 Task: Create a due date automation trigger when advanced on, on the tuesday before a card is due add content with a name ending with resume at 11:00 AM.
Action: Mouse moved to (864, 268)
Screenshot: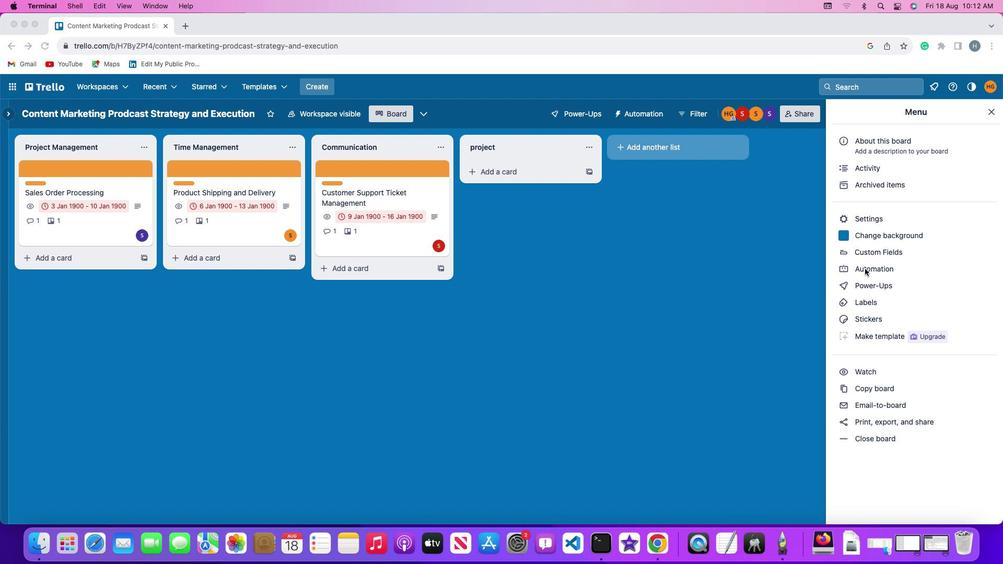 
Action: Mouse pressed left at (864, 268)
Screenshot: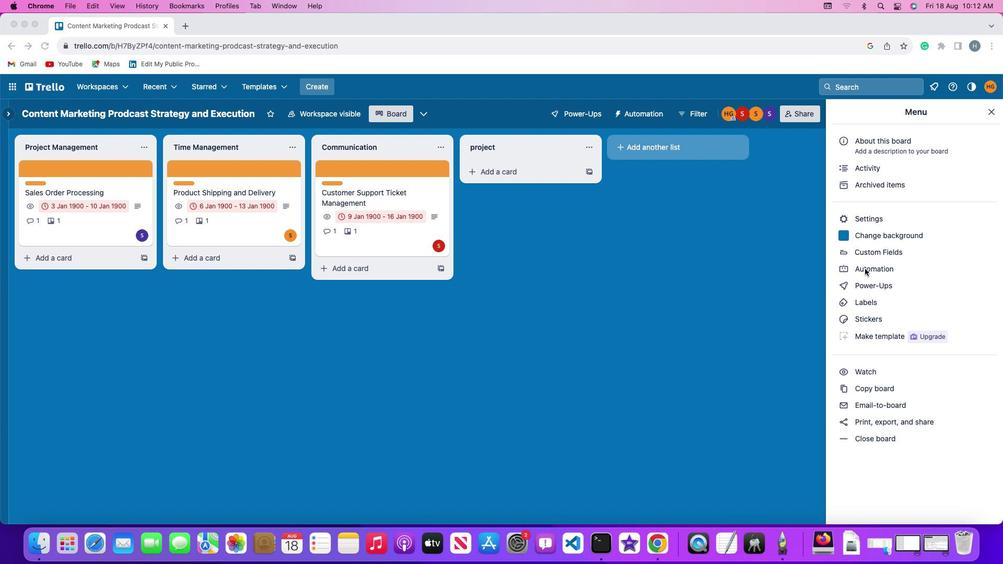 
Action: Mouse moved to (865, 268)
Screenshot: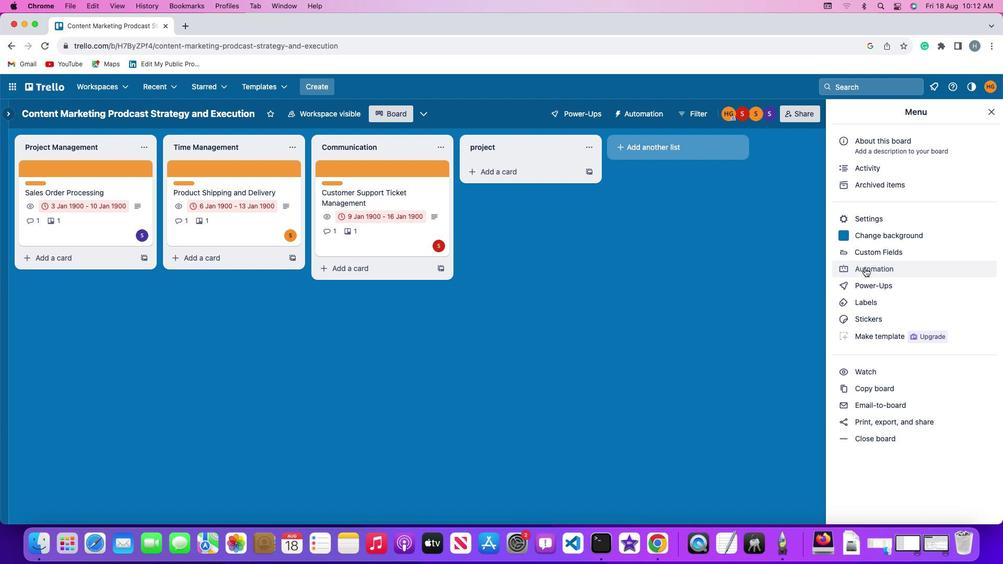 
Action: Mouse pressed left at (865, 268)
Screenshot: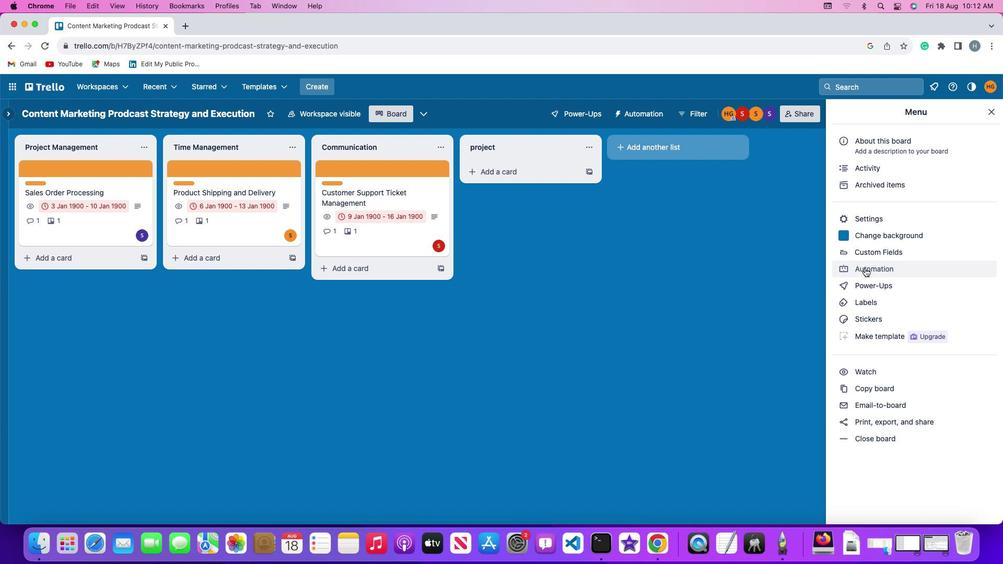 
Action: Mouse moved to (52, 247)
Screenshot: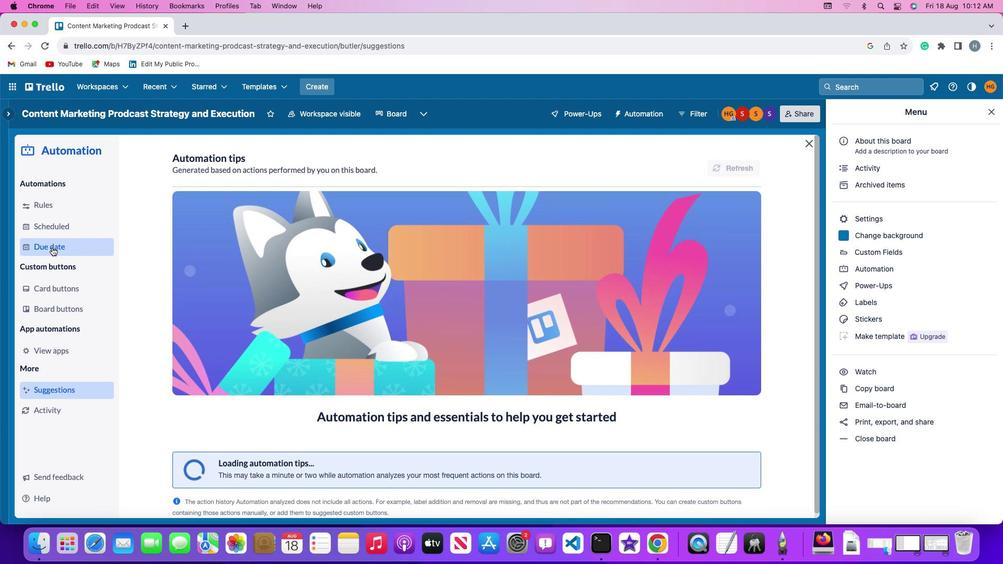 
Action: Mouse pressed left at (52, 247)
Screenshot: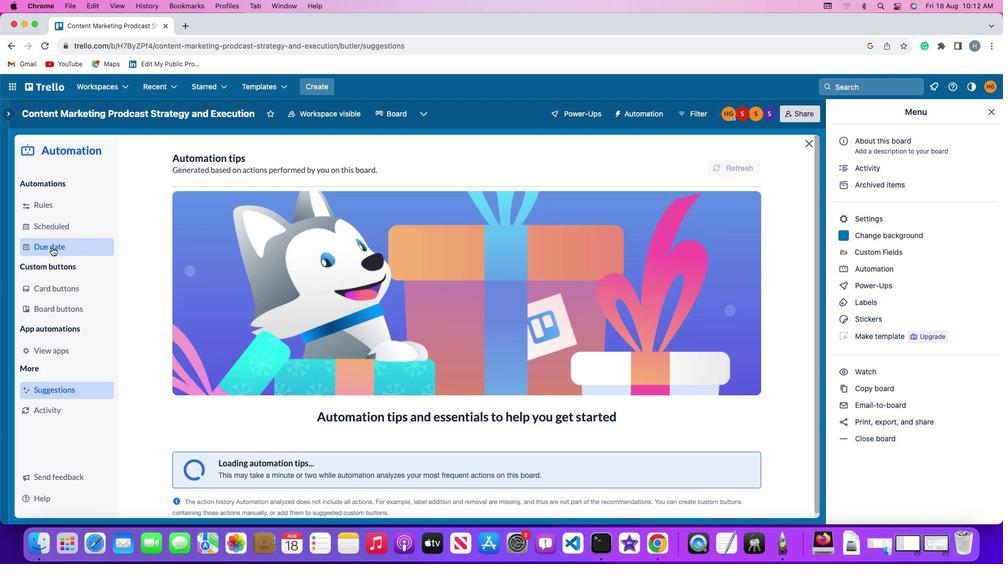 
Action: Mouse moved to (690, 158)
Screenshot: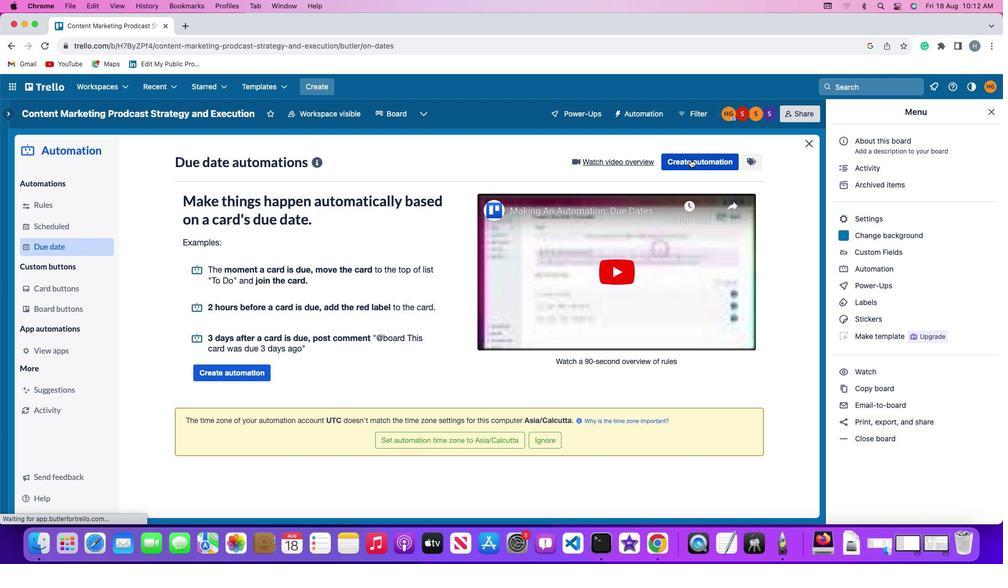 
Action: Mouse pressed left at (690, 158)
Screenshot: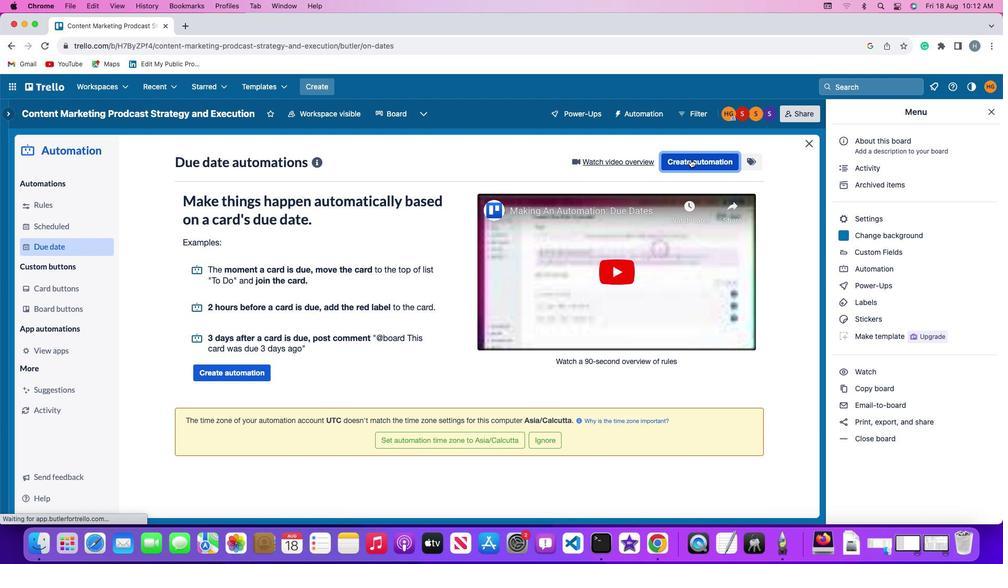 
Action: Mouse moved to (196, 263)
Screenshot: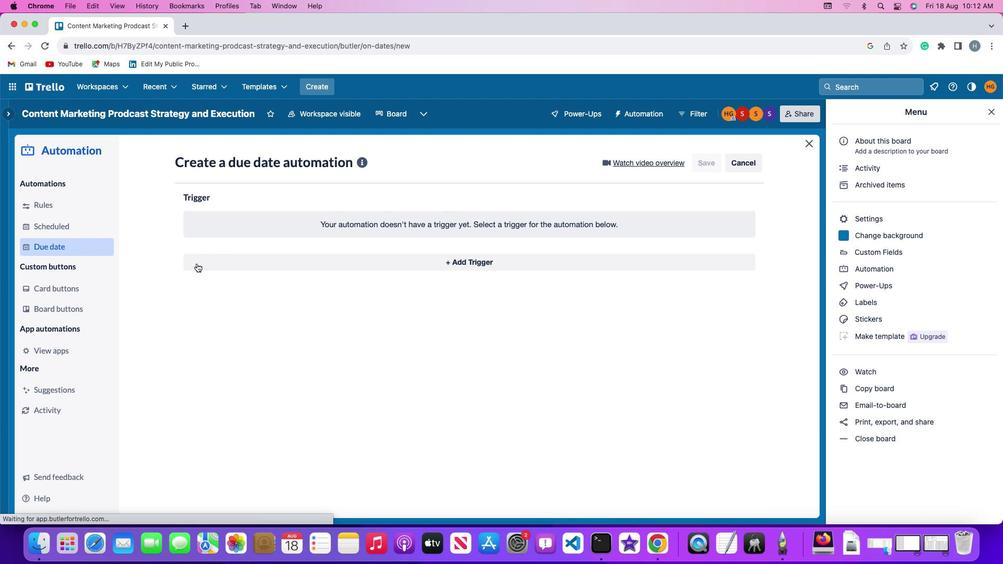 
Action: Mouse pressed left at (196, 263)
Screenshot: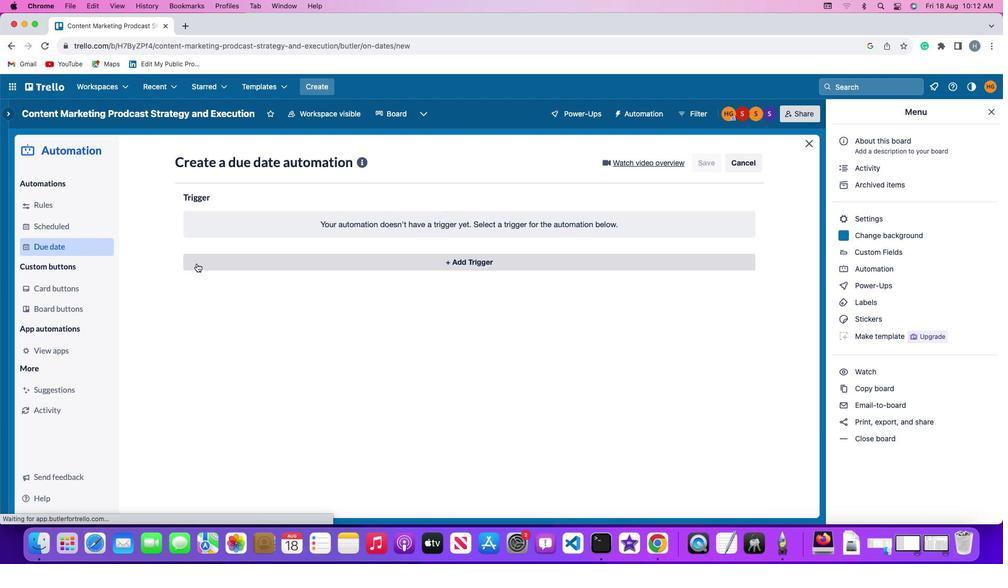 
Action: Mouse moved to (224, 455)
Screenshot: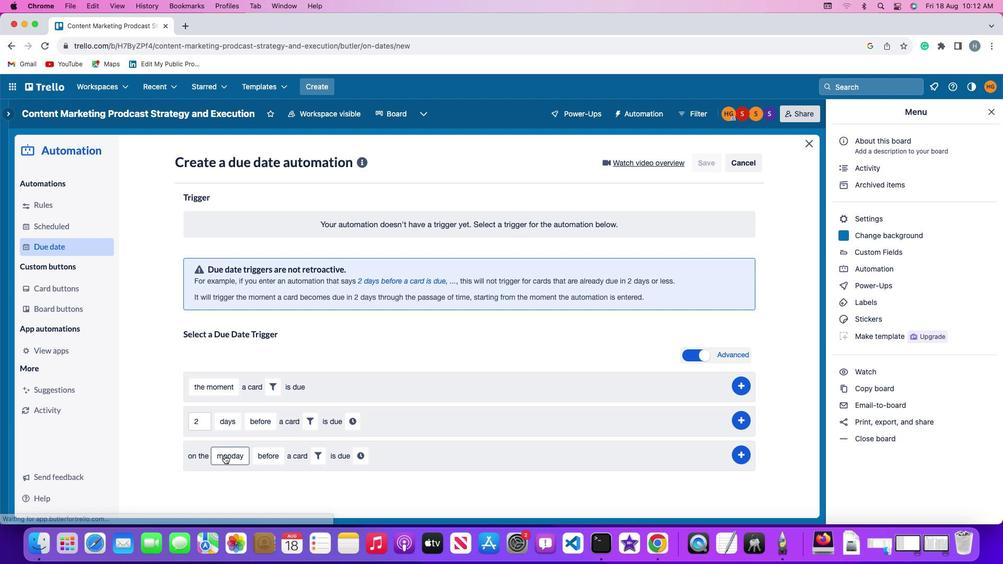 
Action: Mouse pressed left at (224, 455)
Screenshot: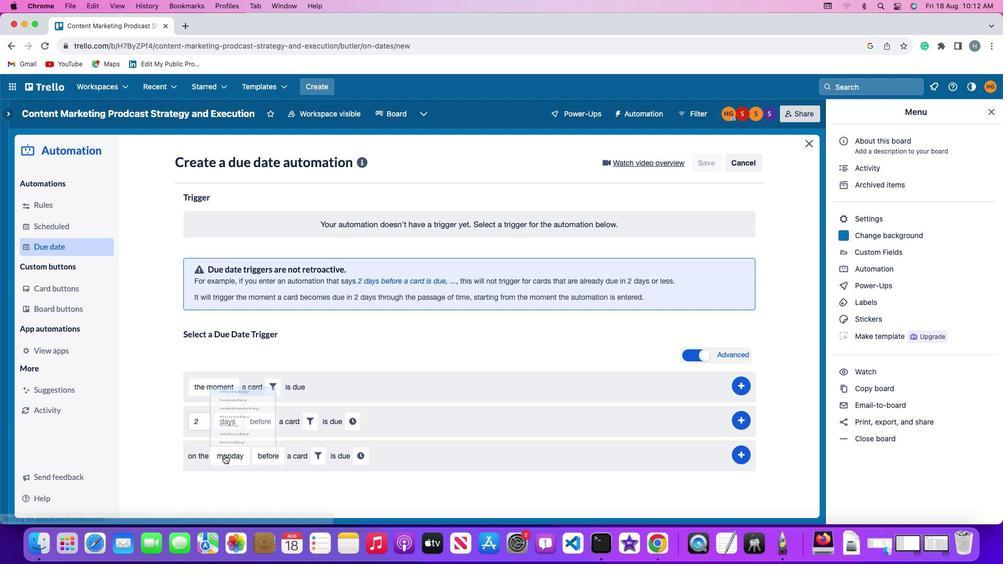 
Action: Mouse moved to (242, 334)
Screenshot: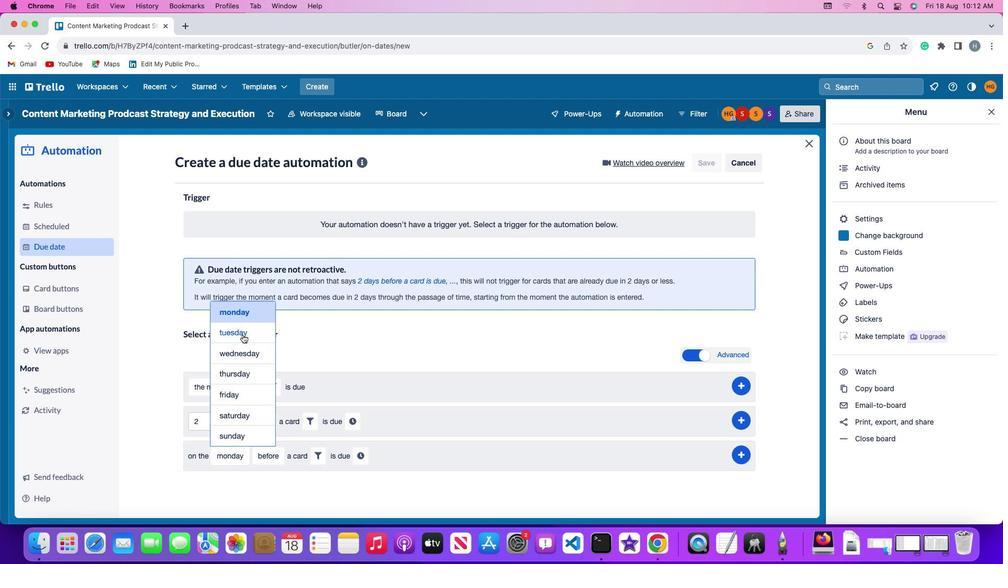 
Action: Mouse pressed left at (242, 334)
Screenshot: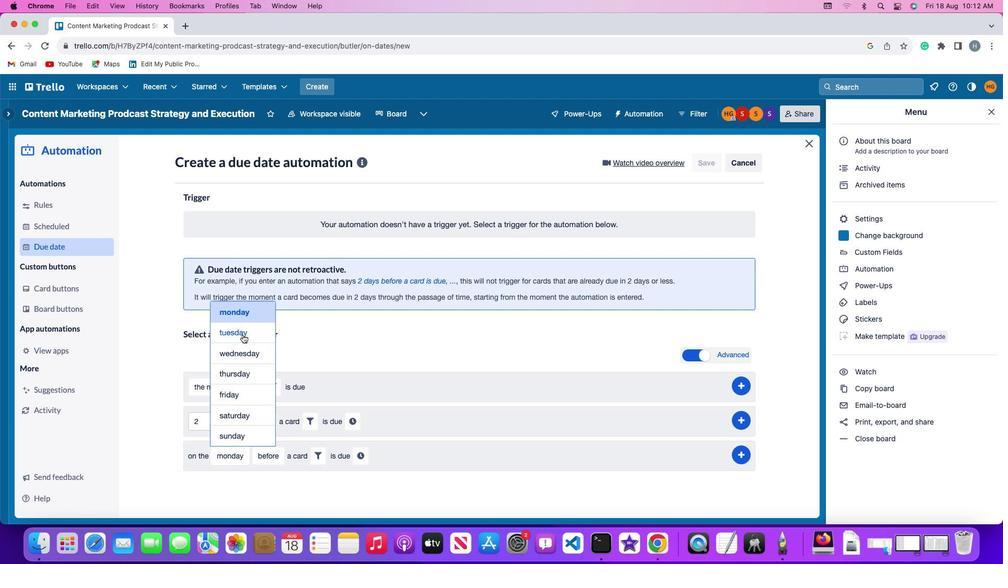 
Action: Mouse moved to (278, 459)
Screenshot: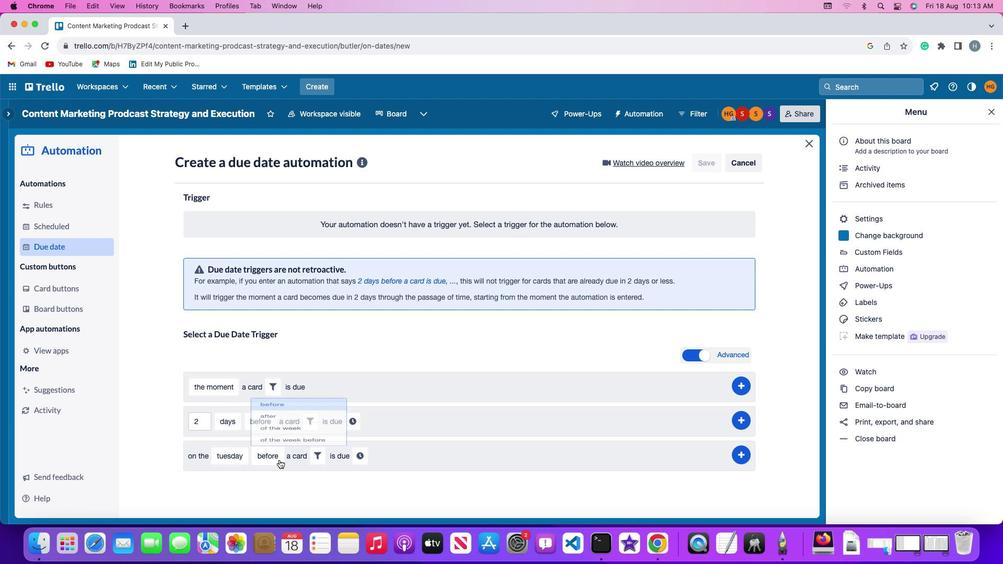 
Action: Mouse pressed left at (278, 459)
Screenshot: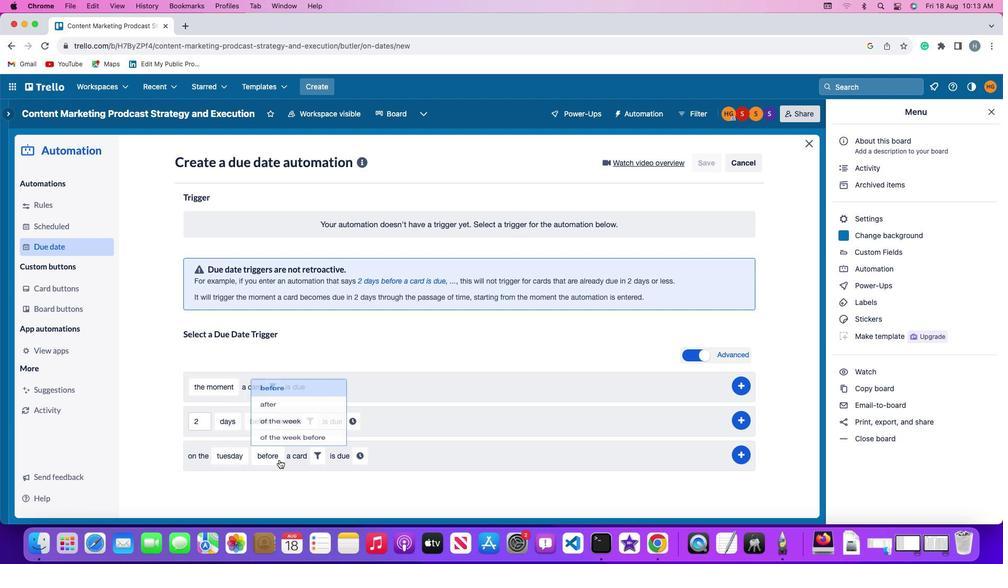 
Action: Mouse moved to (285, 374)
Screenshot: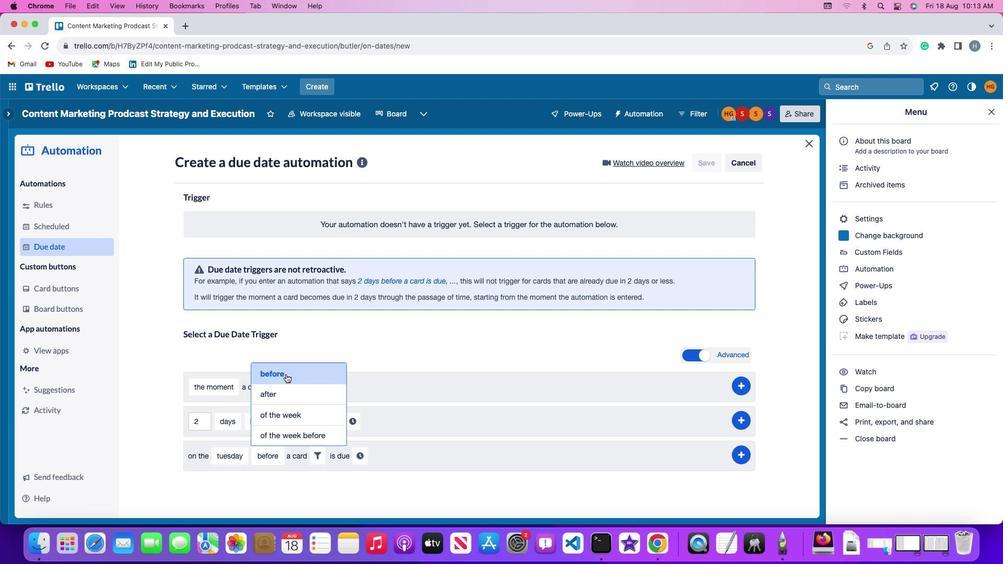 
Action: Mouse pressed left at (285, 374)
Screenshot: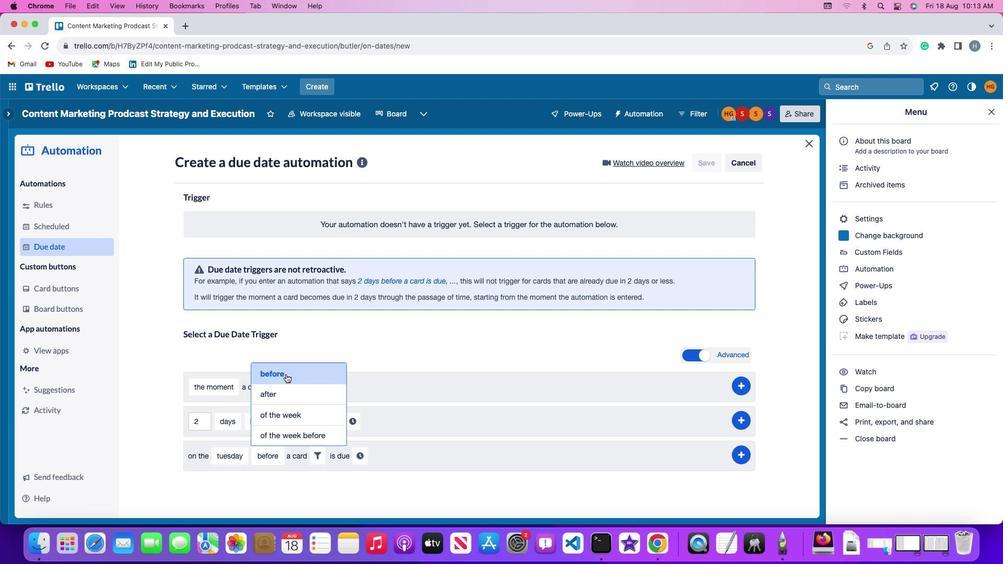 
Action: Mouse moved to (319, 451)
Screenshot: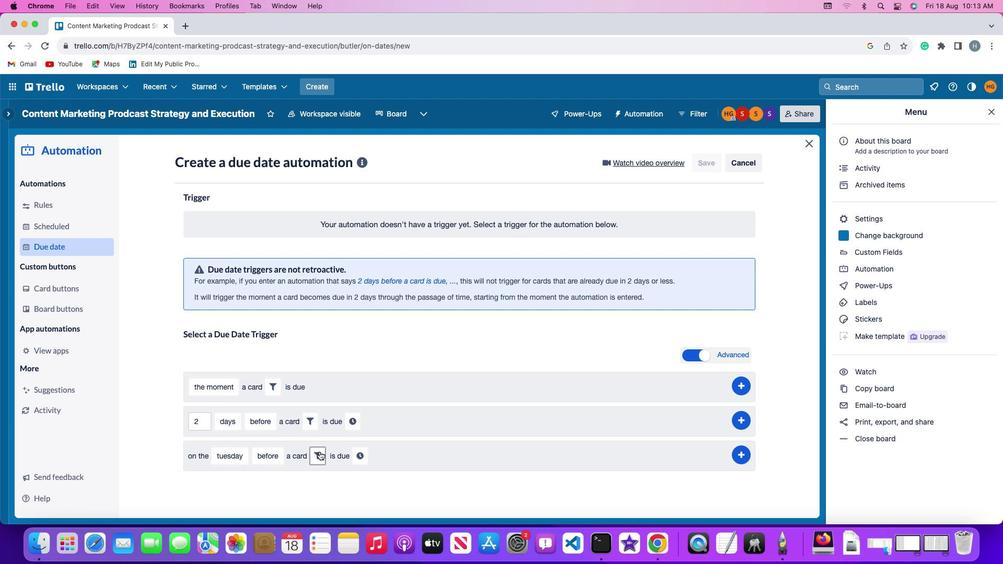 
Action: Mouse pressed left at (319, 451)
Screenshot: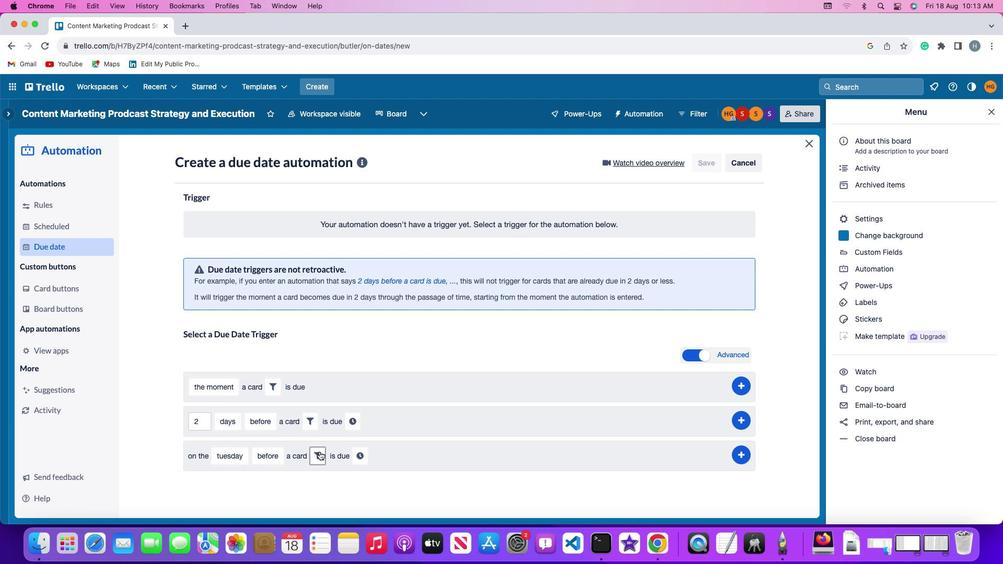 
Action: Mouse moved to (445, 484)
Screenshot: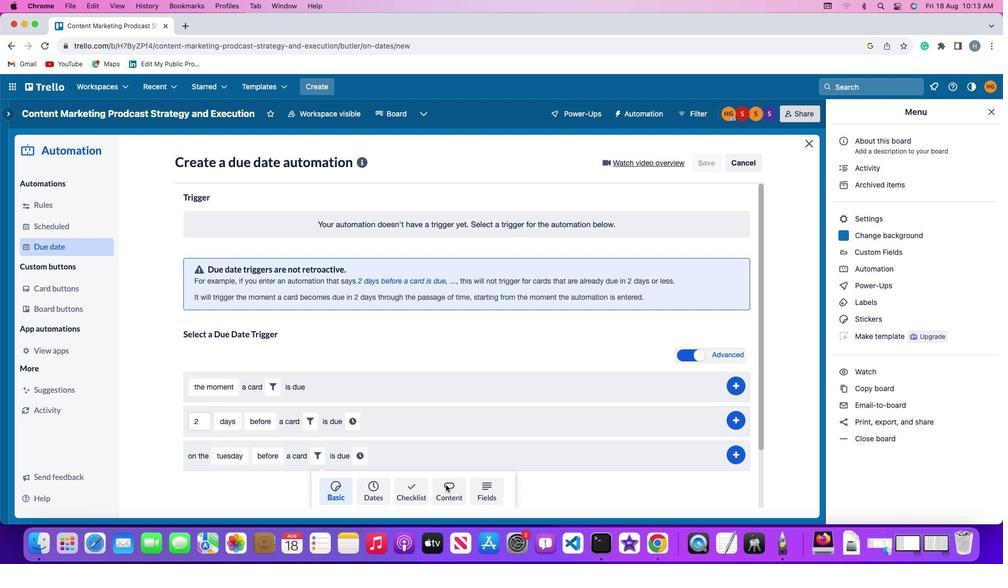 
Action: Mouse pressed left at (445, 484)
Screenshot: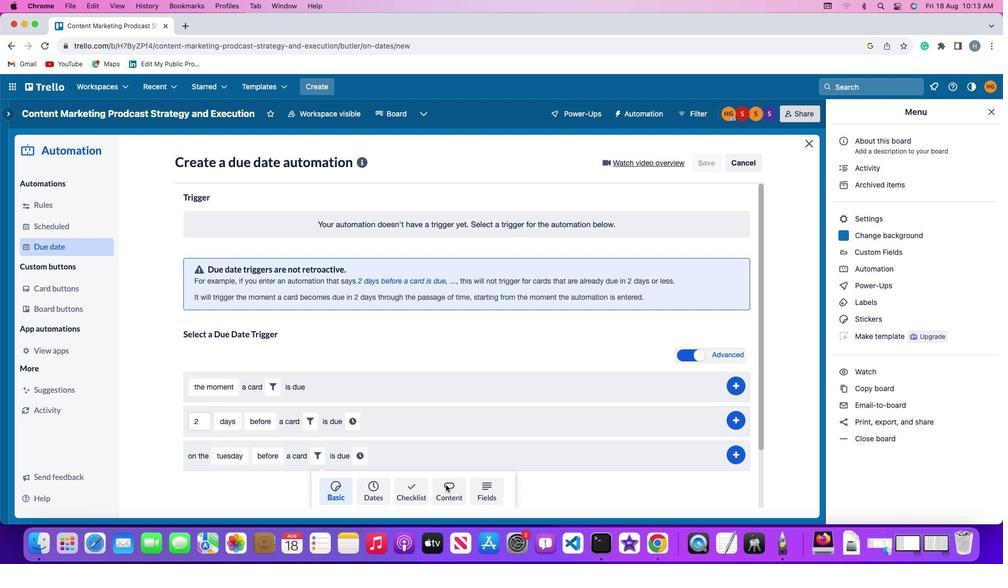 
Action: Mouse moved to (268, 470)
Screenshot: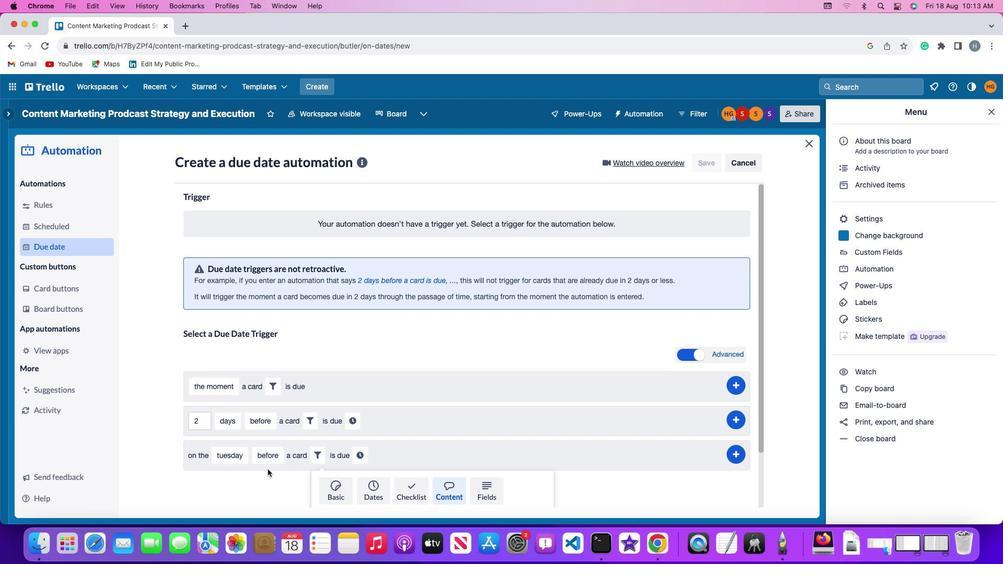 
Action: Mouse scrolled (268, 470) with delta (0, 0)
Screenshot: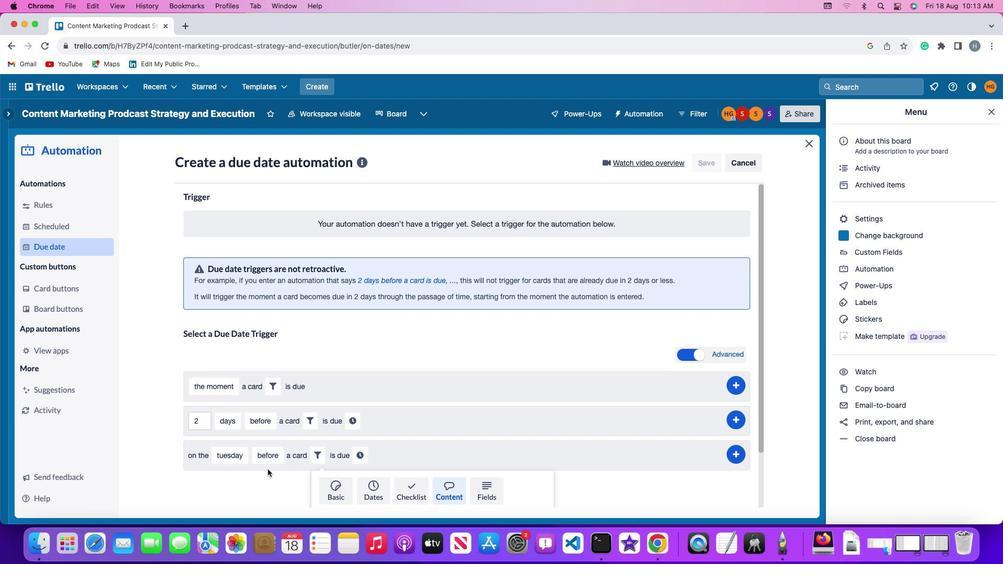 
Action: Mouse moved to (268, 470)
Screenshot: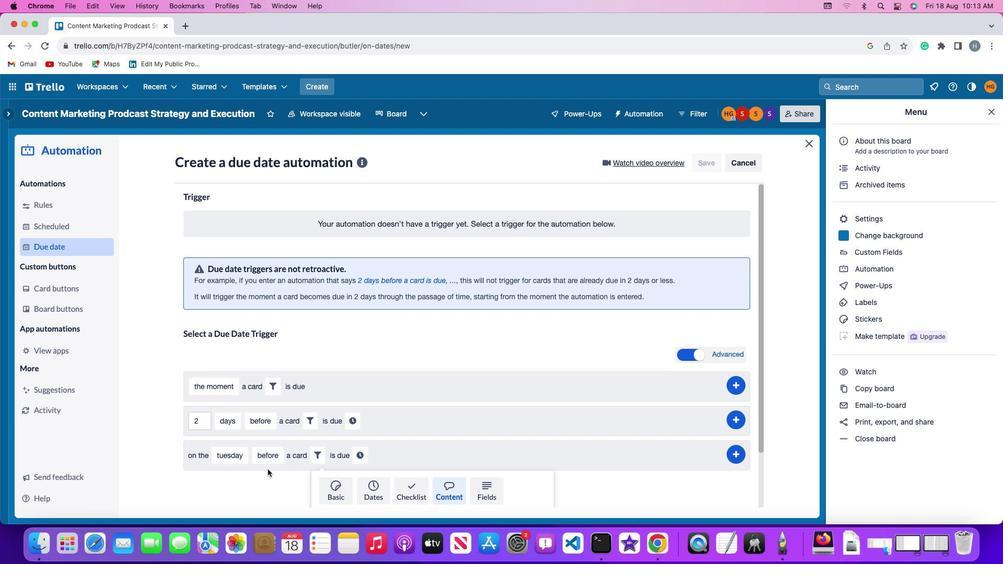 
Action: Mouse scrolled (268, 470) with delta (0, 0)
Screenshot: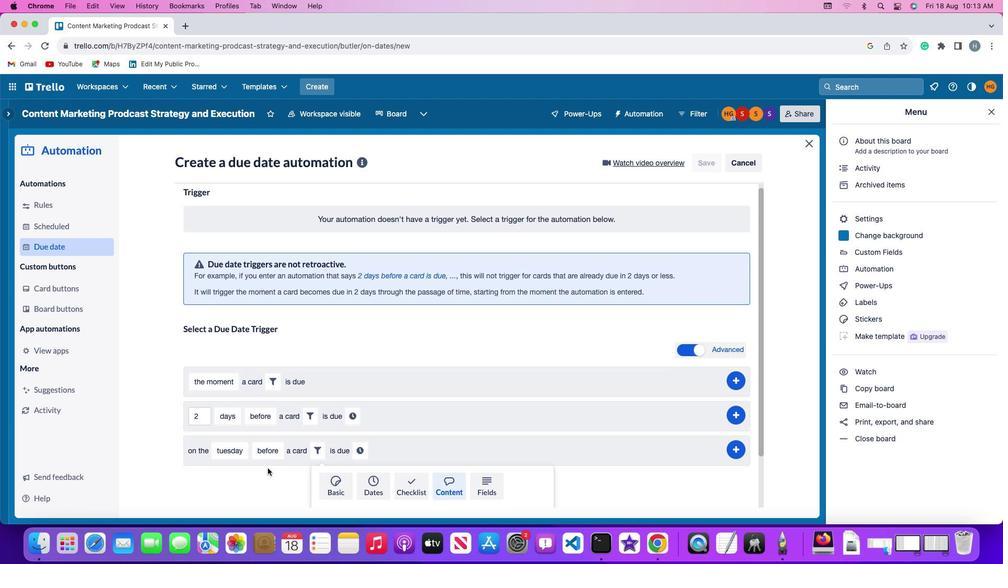 
Action: Mouse scrolled (268, 470) with delta (0, -1)
Screenshot: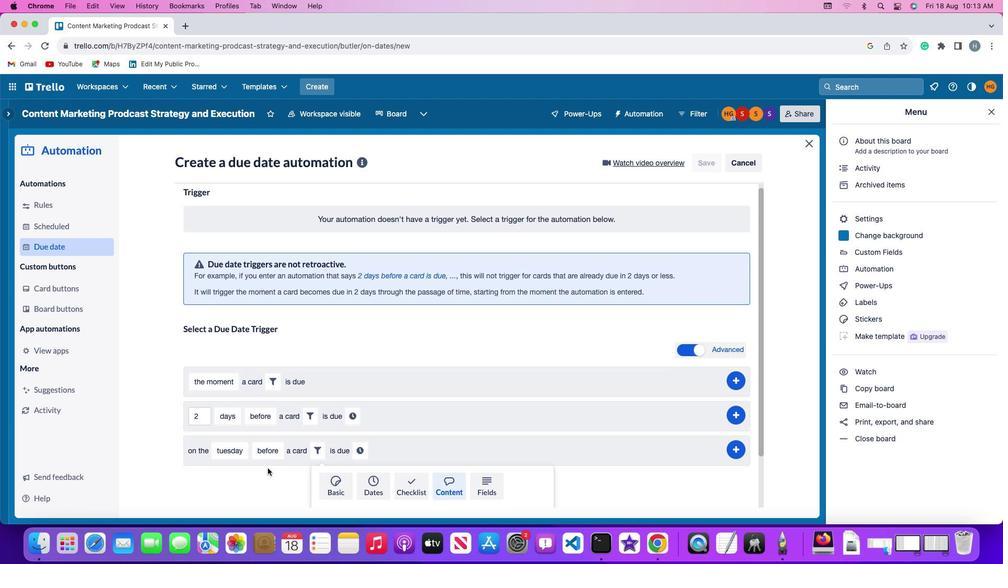 
Action: Mouse moved to (268, 469)
Screenshot: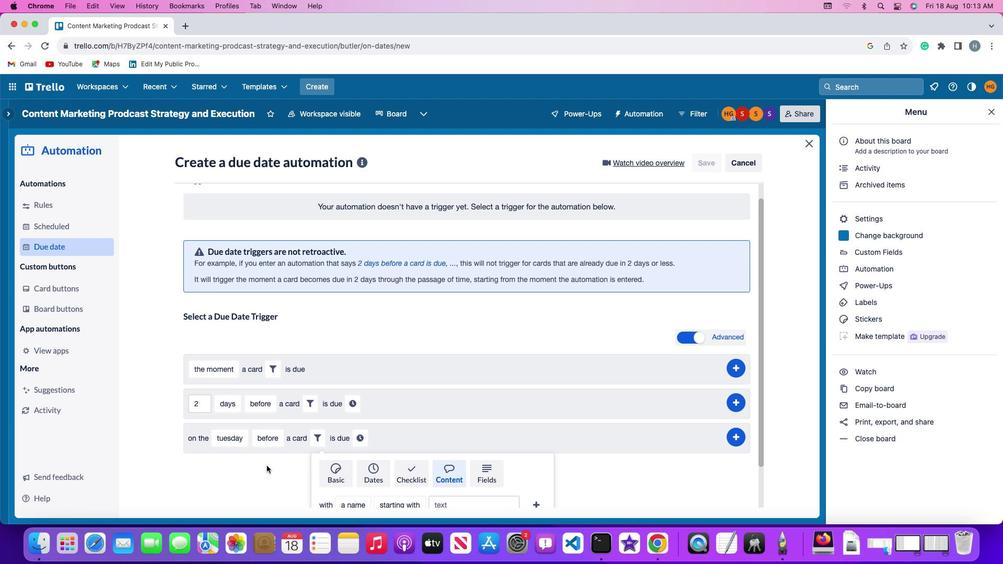 
Action: Mouse scrolled (268, 469) with delta (0, -2)
Screenshot: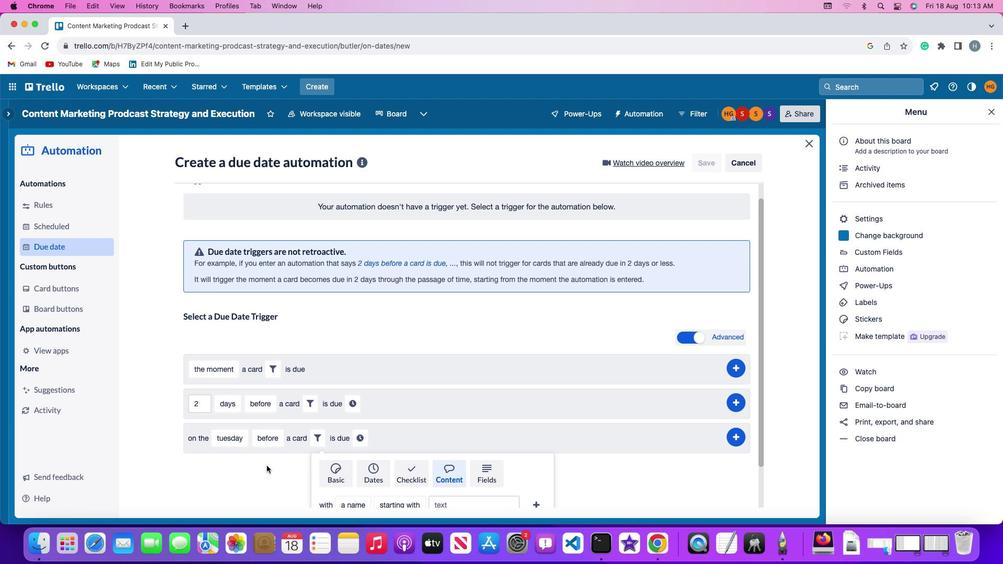 
Action: Mouse moved to (267, 468)
Screenshot: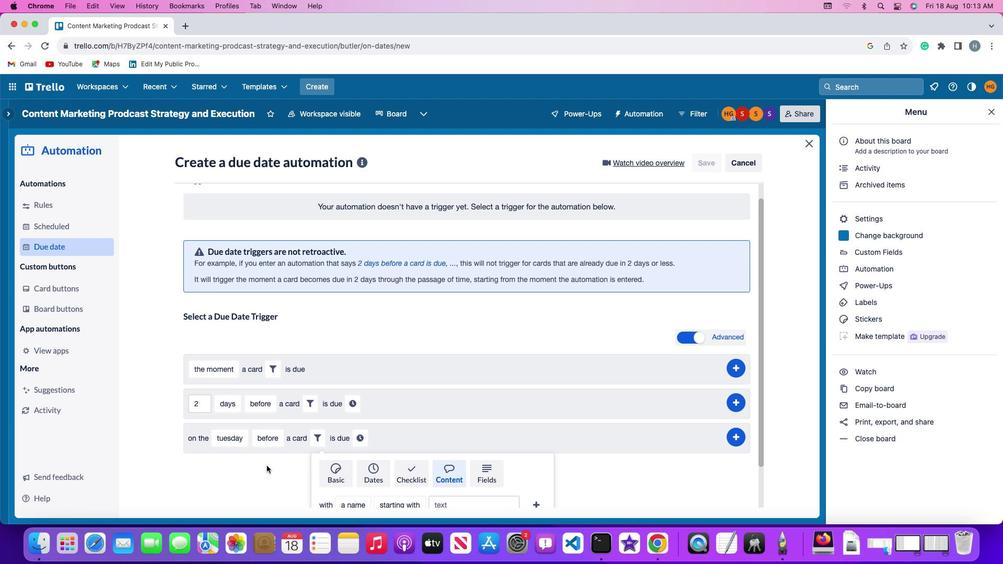 
Action: Mouse scrolled (267, 468) with delta (0, -2)
Screenshot: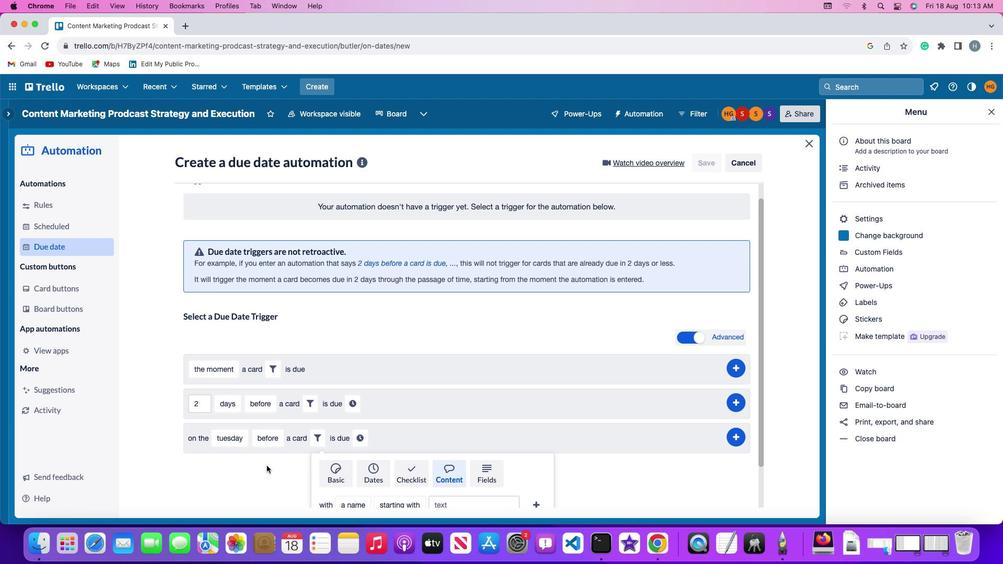 
Action: Mouse moved to (336, 457)
Screenshot: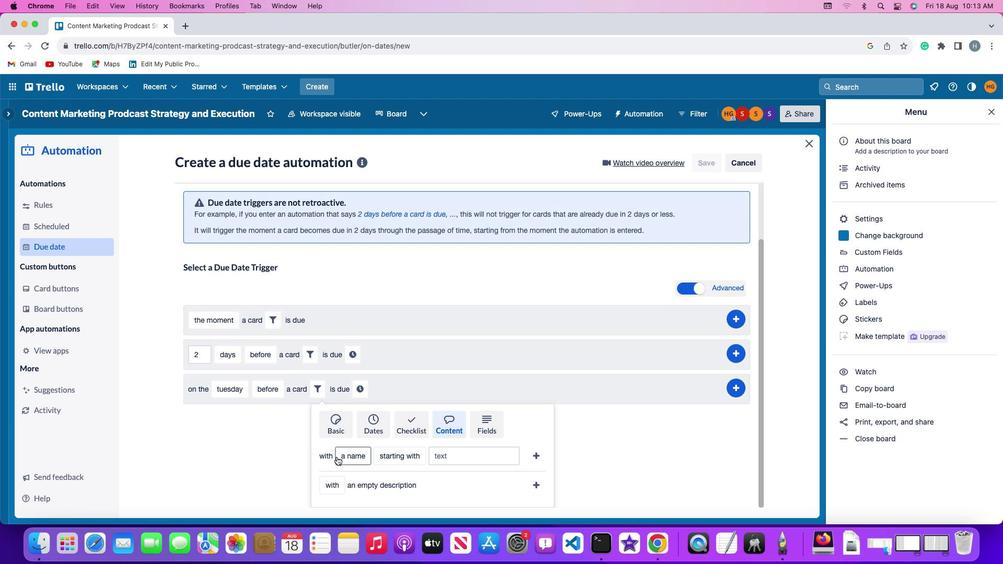 
Action: Mouse pressed left at (336, 457)
Screenshot: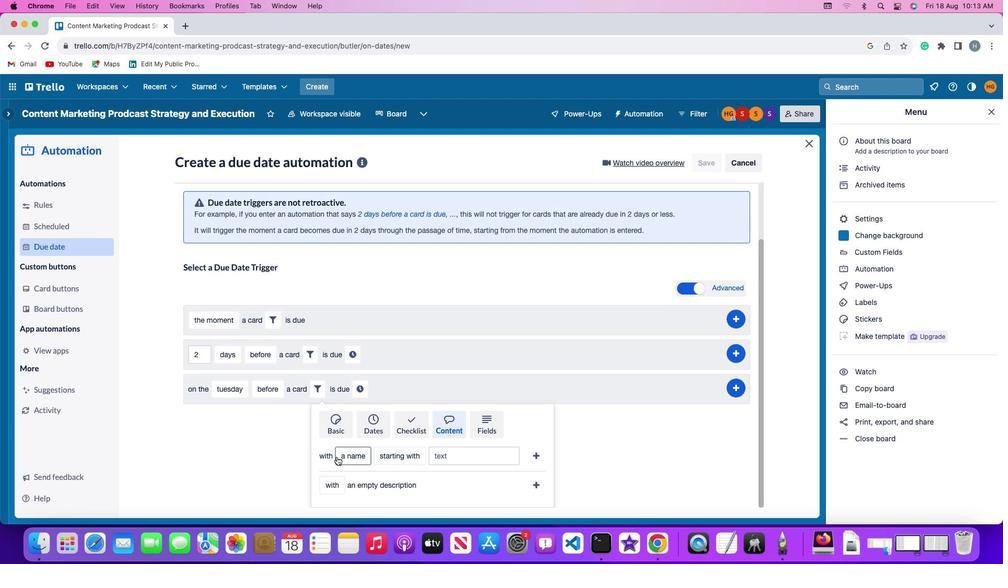 
Action: Mouse moved to (366, 394)
Screenshot: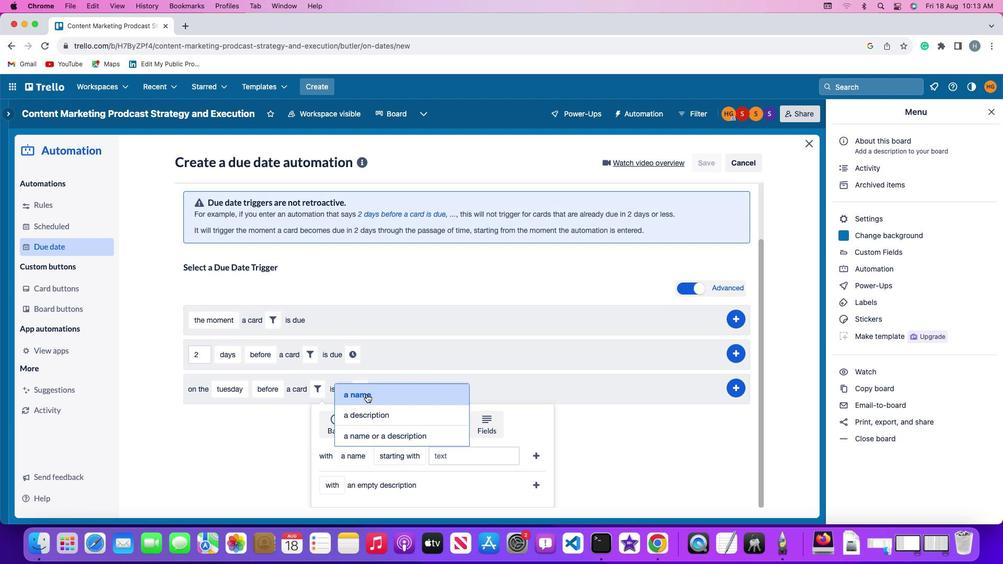 
Action: Mouse pressed left at (366, 394)
Screenshot: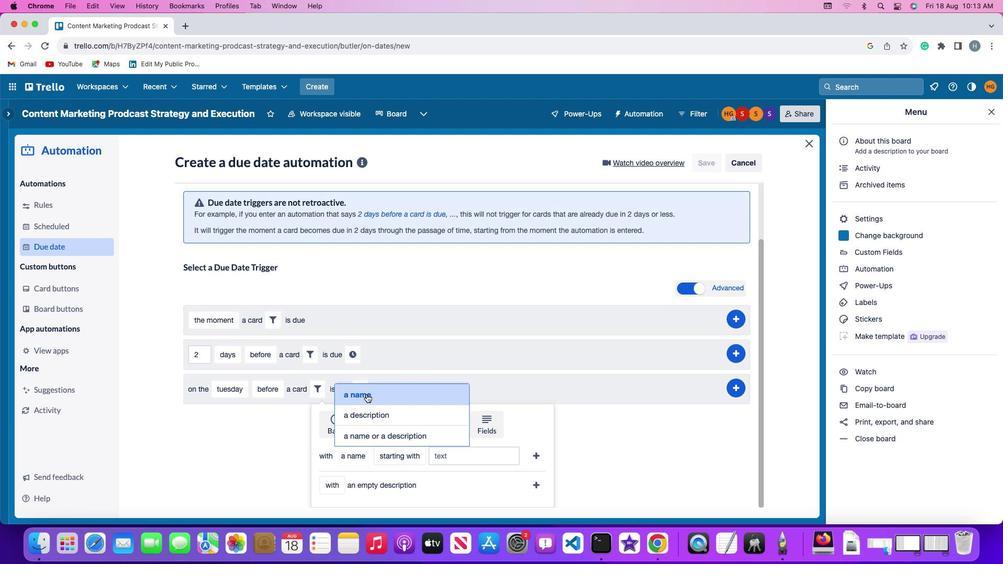 
Action: Mouse moved to (405, 450)
Screenshot: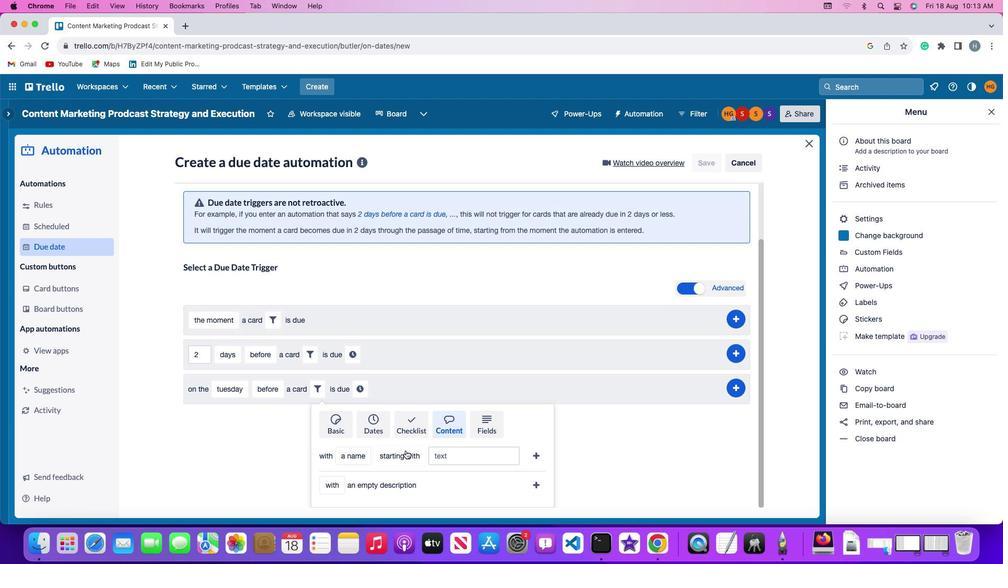 
Action: Mouse pressed left at (405, 450)
Screenshot: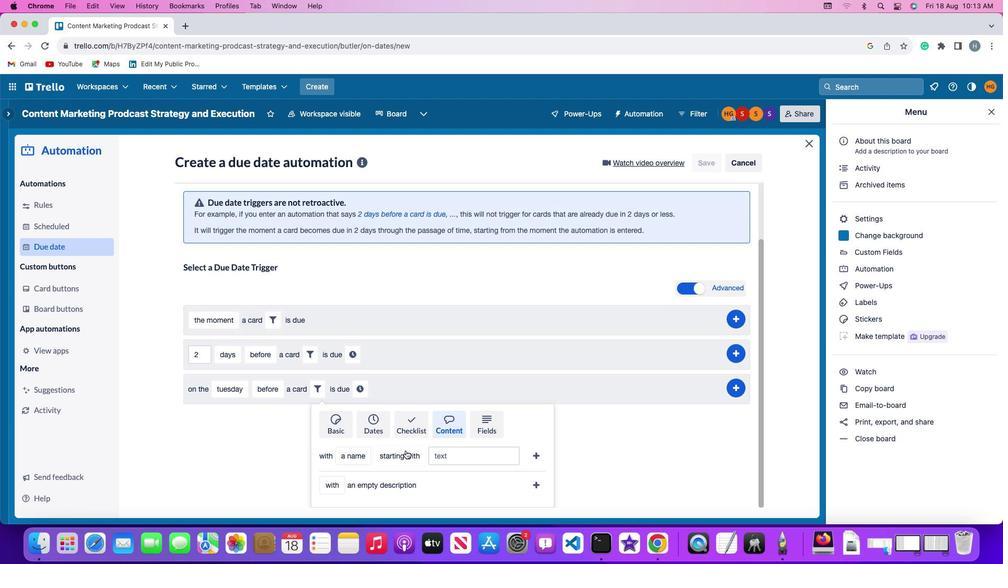 
Action: Mouse moved to (417, 353)
Screenshot: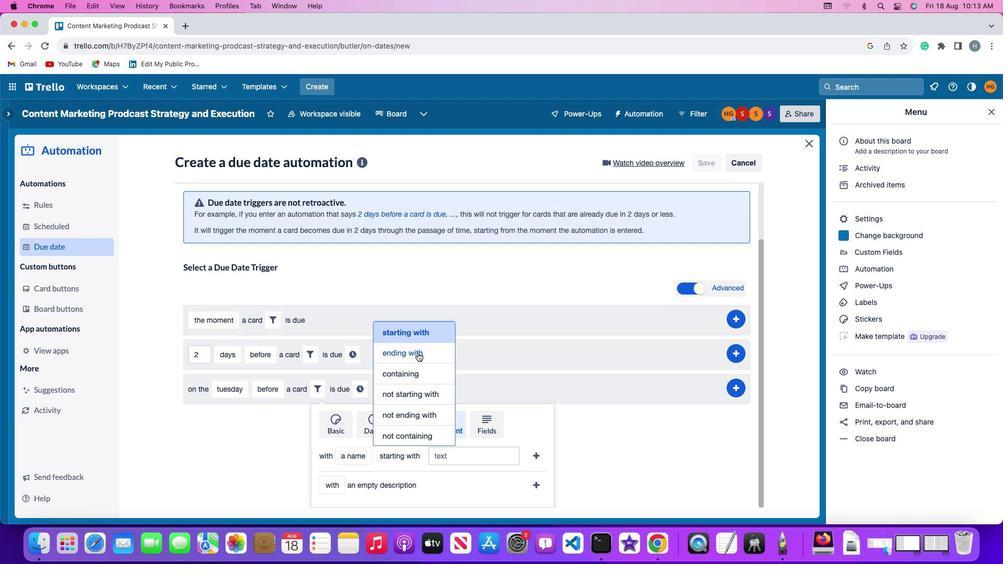 
Action: Mouse pressed left at (417, 353)
Screenshot: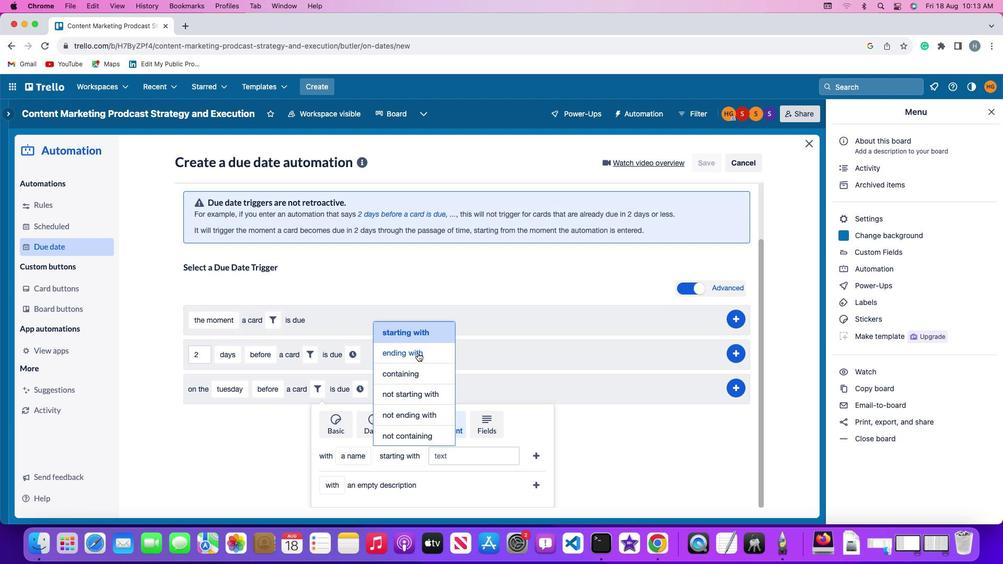 
Action: Mouse moved to (456, 455)
Screenshot: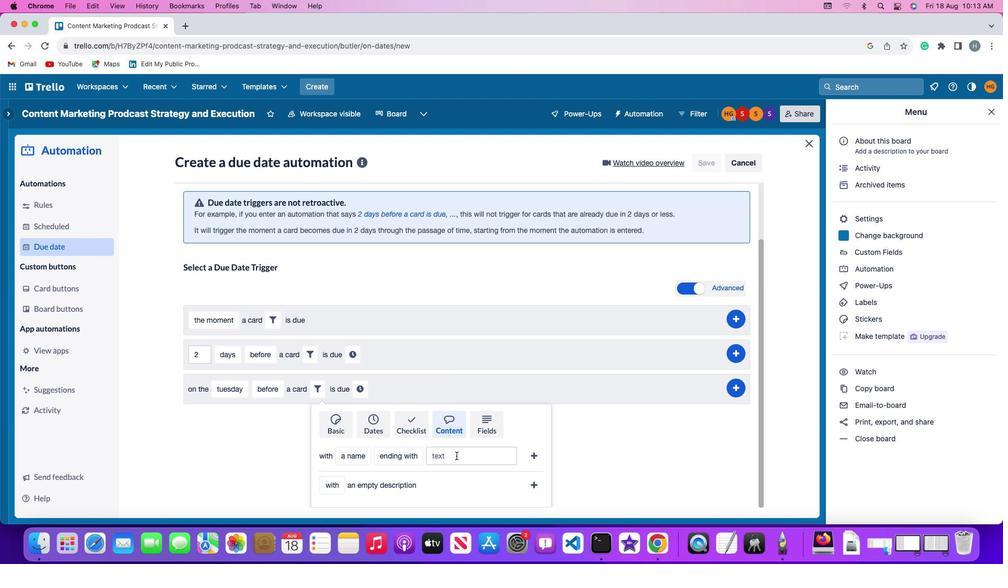 
Action: Mouse pressed left at (456, 455)
Screenshot: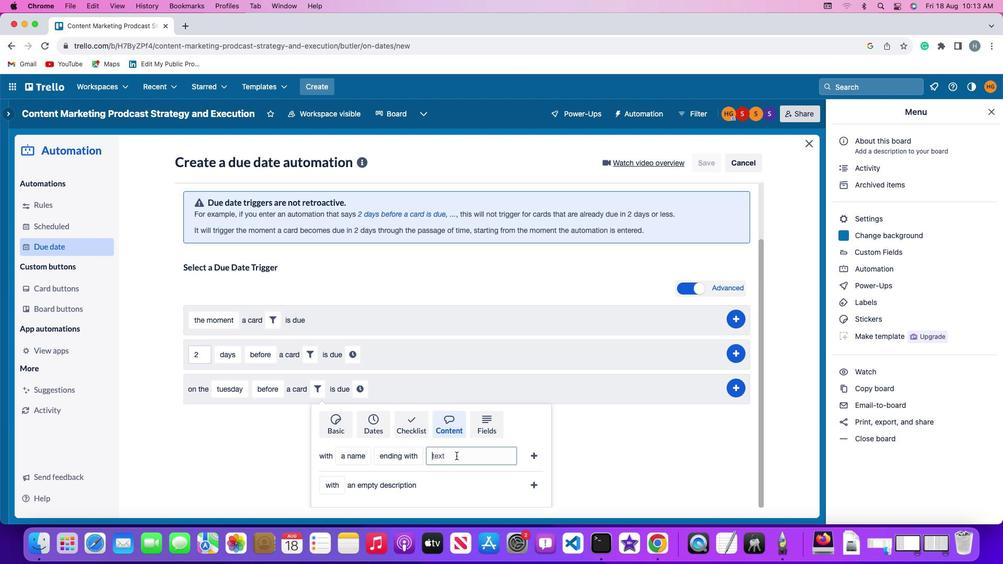 
Action: Mouse moved to (457, 455)
Screenshot: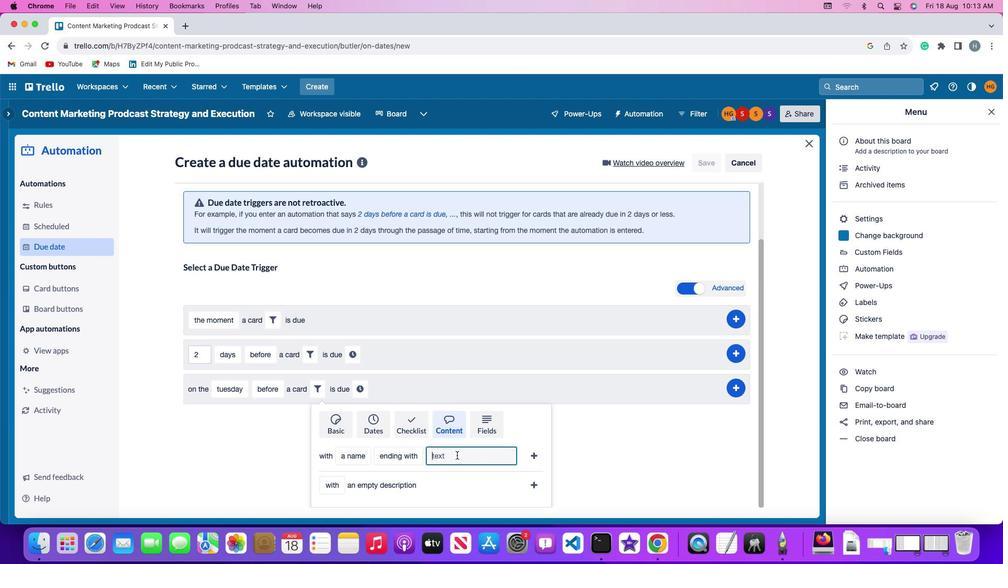 
Action: Key pressed 'r''e''s''u''m''e'
Screenshot: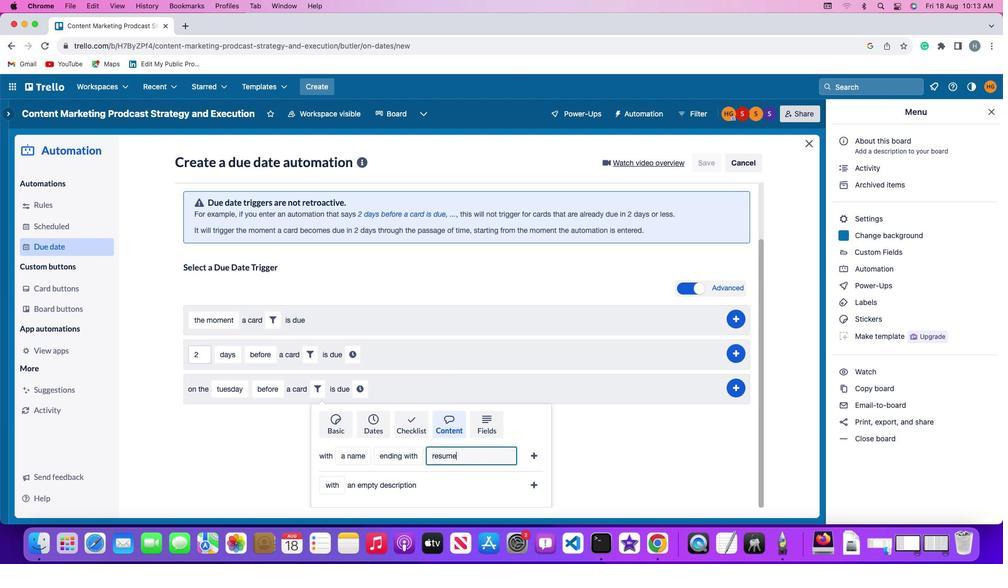 
Action: Mouse moved to (535, 454)
Screenshot: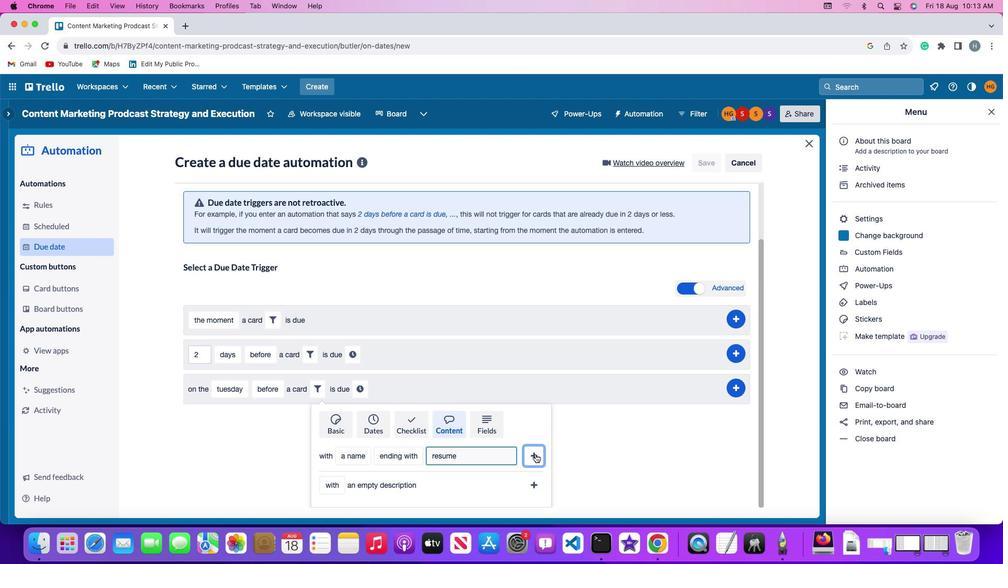 
Action: Mouse pressed left at (535, 454)
Screenshot: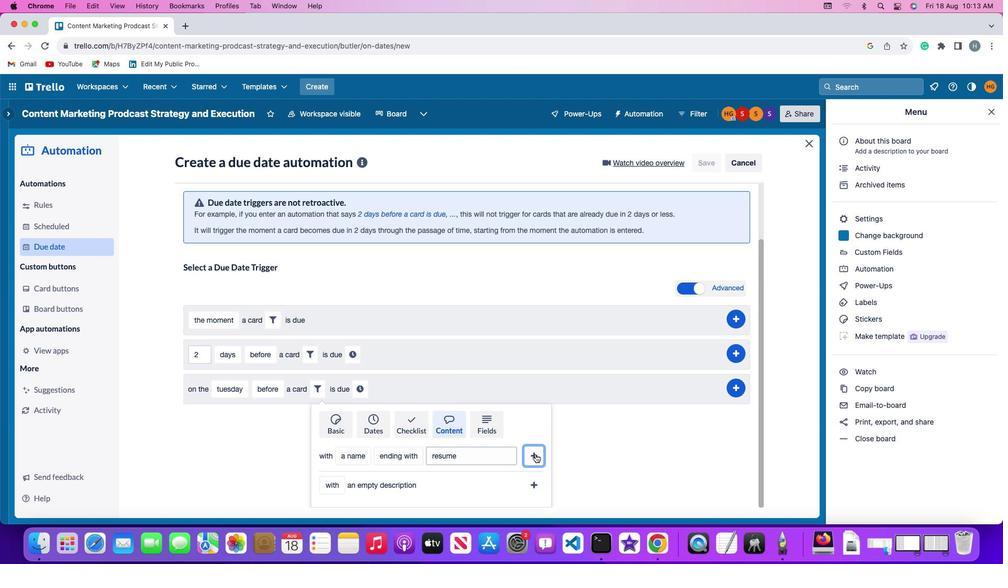 
Action: Mouse moved to (492, 452)
Screenshot: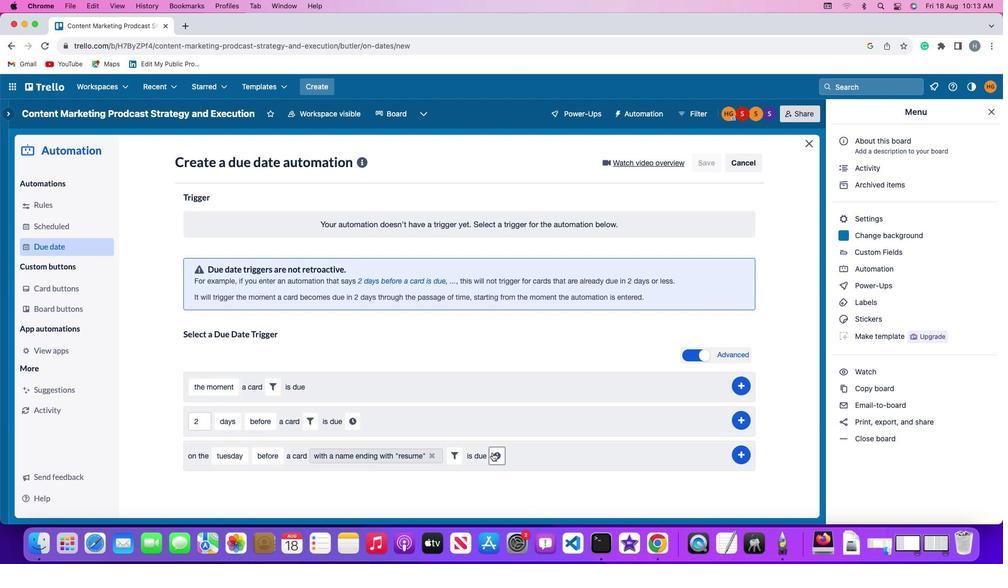 
Action: Mouse pressed left at (492, 452)
Screenshot: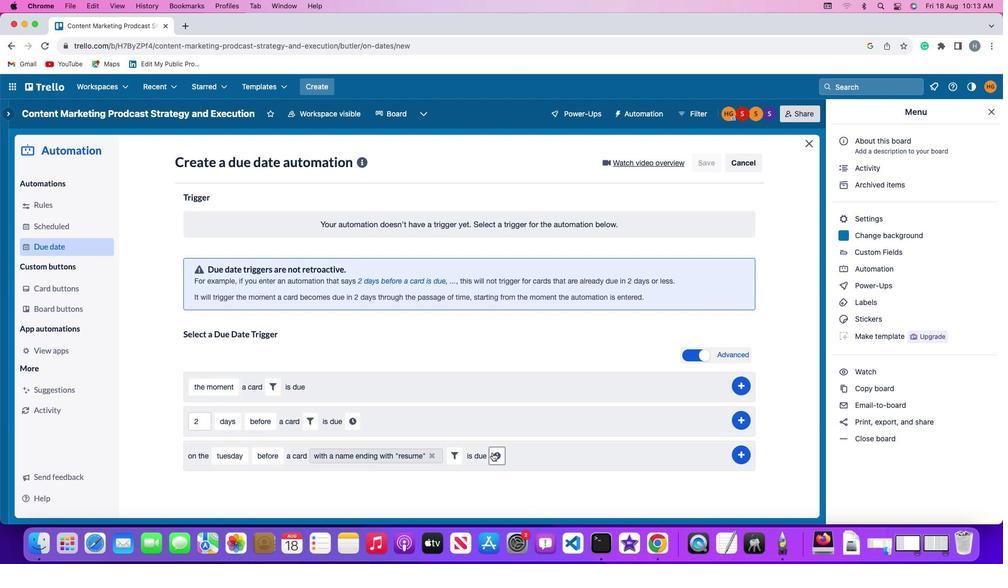 
Action: Mouse moved to (521, 456)
Screenshot: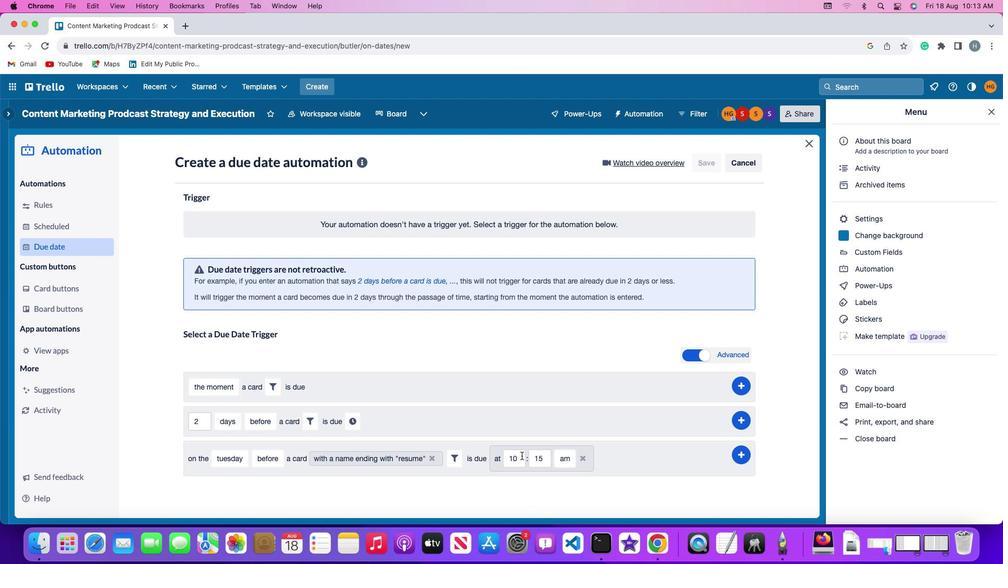 
Action: Mouse pressed left at (521, 456)
Screenshot: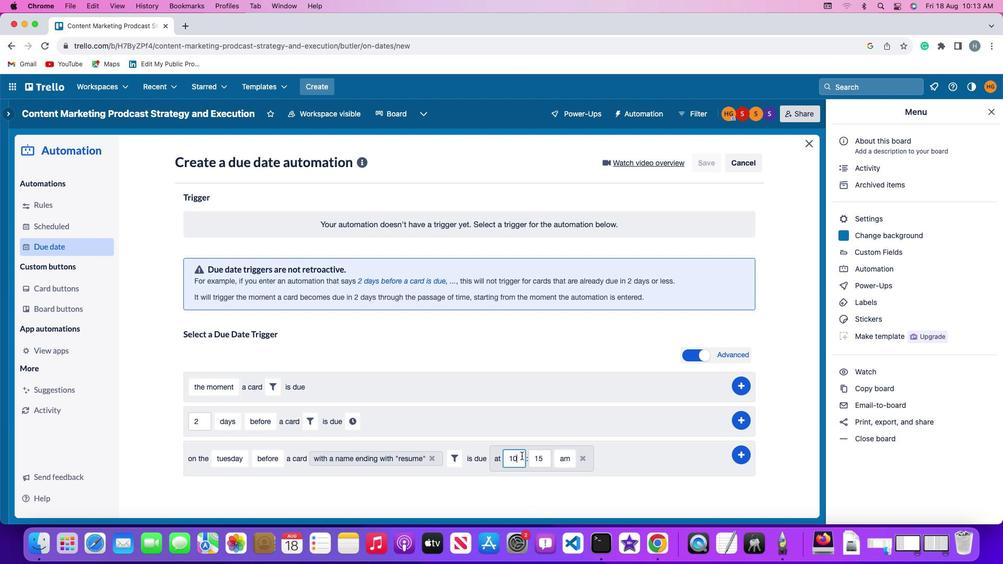 
Action: Key pressed Key.backspaceKey.backspace'1''1'
Screenshot: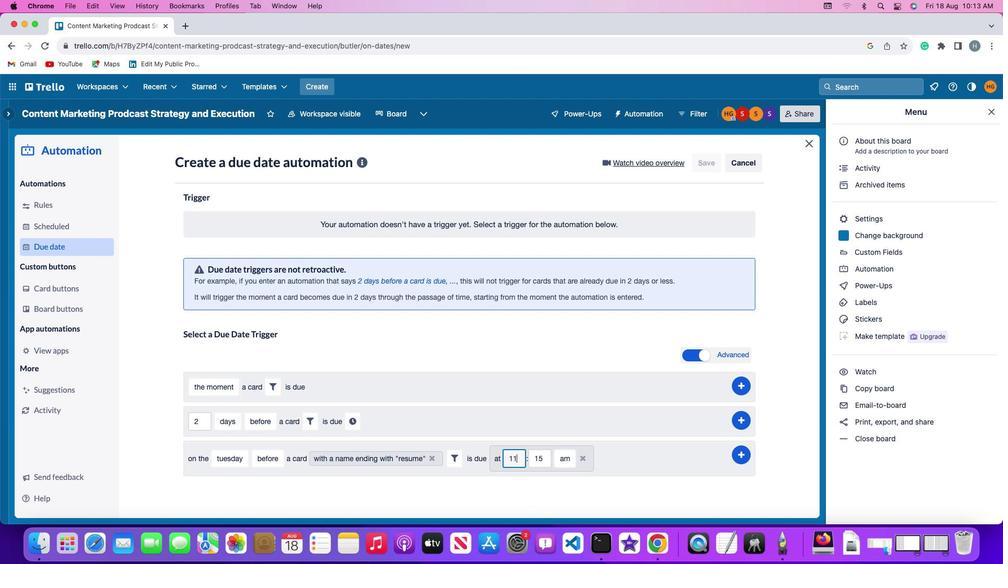 
Action: Mouse moved to (545, 455)
Screenshot: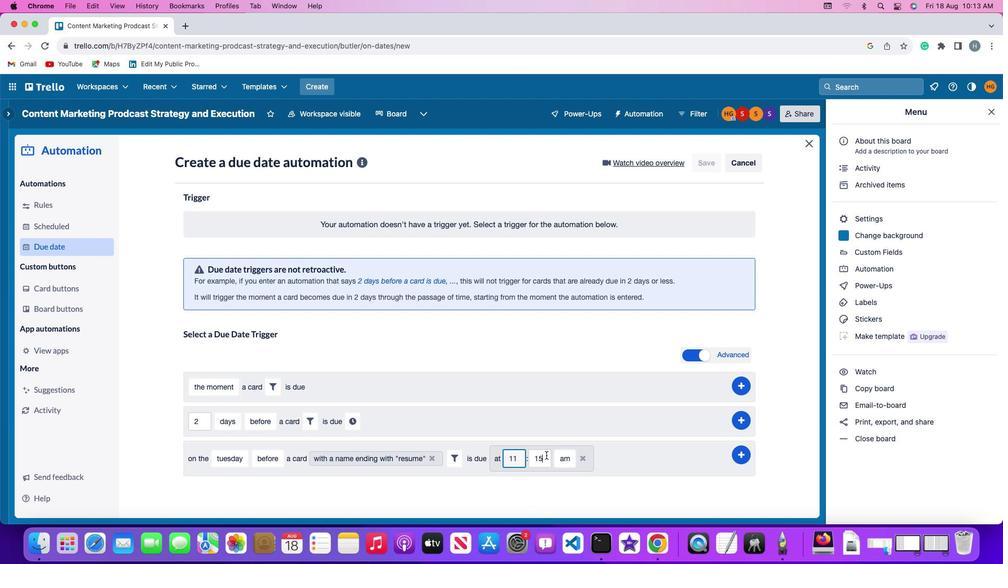 
Action: Mouse pressed left at (545, 455)
Screenshot: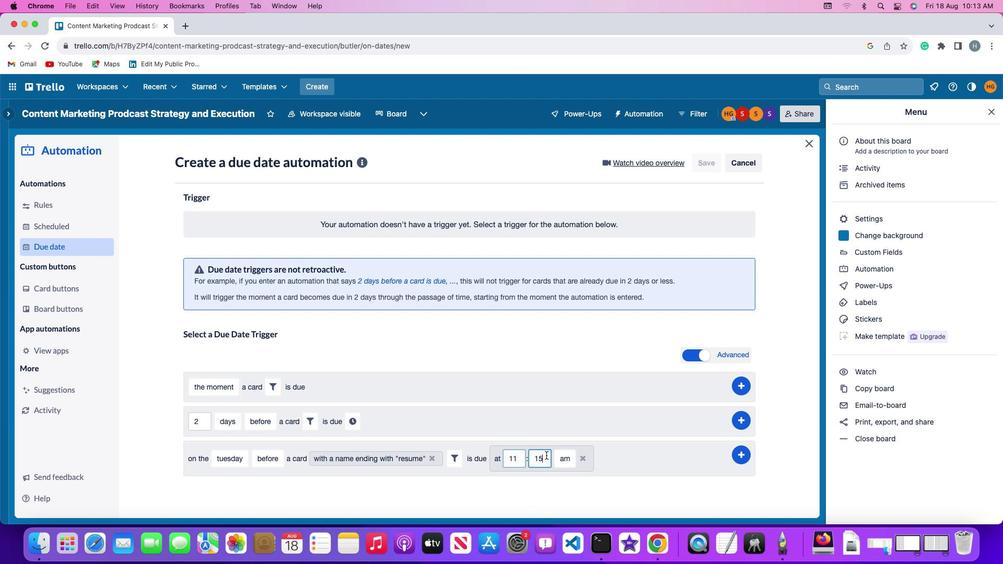 
Action: Key pressed Key.backspaceKey.backspace'0''0'
Screenshot: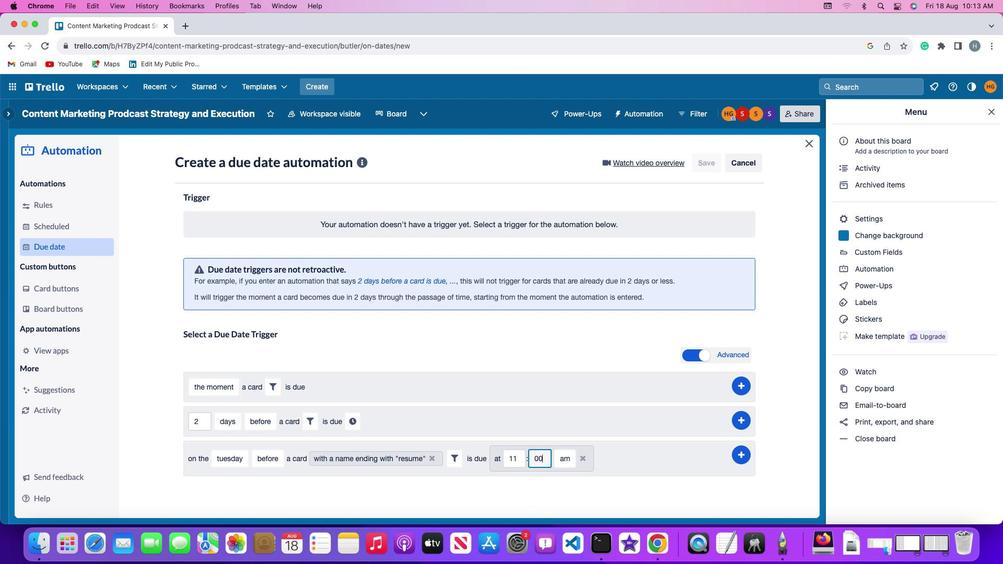 
Action: Mouse moved to (562, 455)
Screenshot: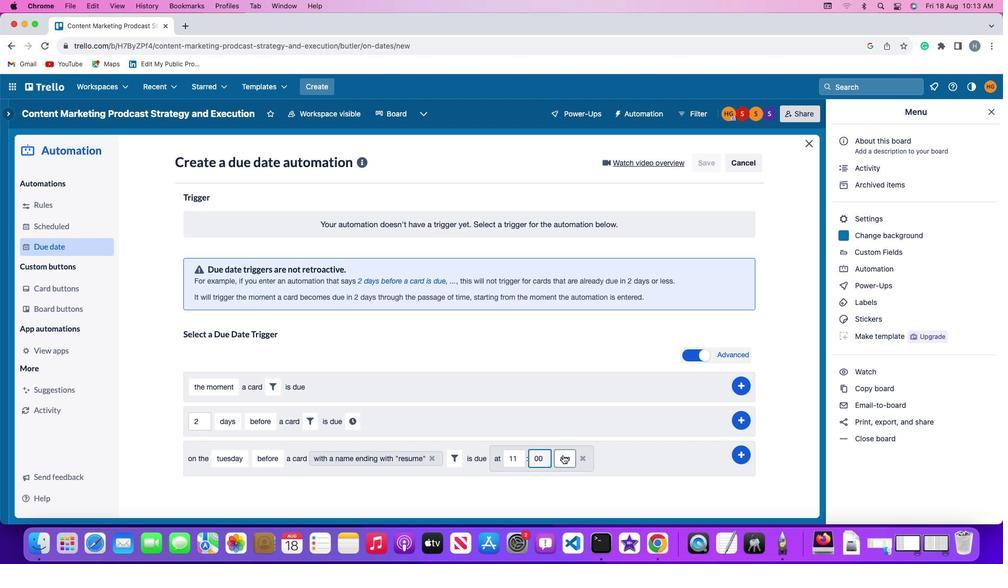 
Action: Mouse pressed left at (562, 455)
Screenshot: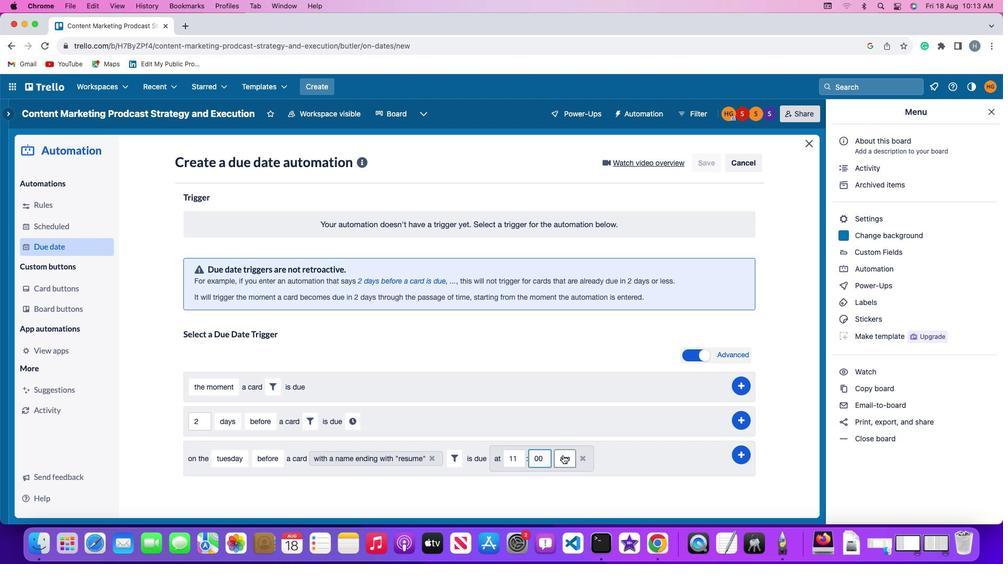
Action: Mouse moved to (573, 475)
Screenshot: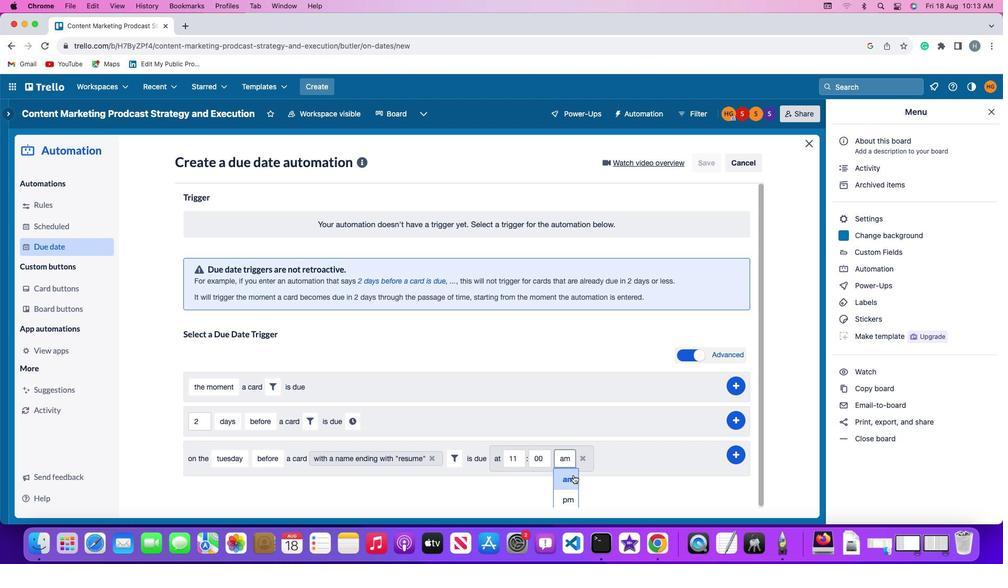 
Action: Mouse pressed left at (573, 475)
Screenshot: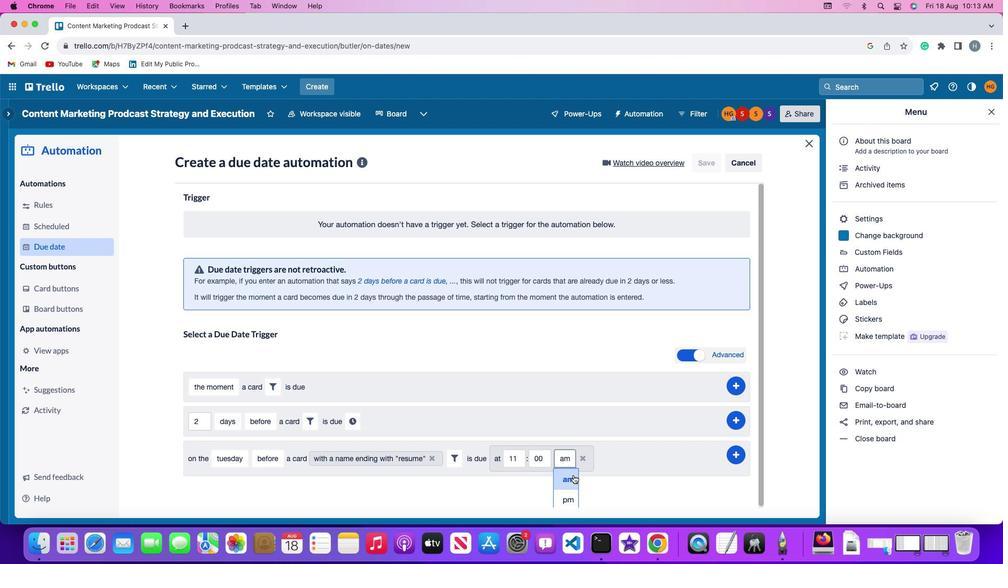 
Action: Mouse moved to (740, 452)
Screenshot: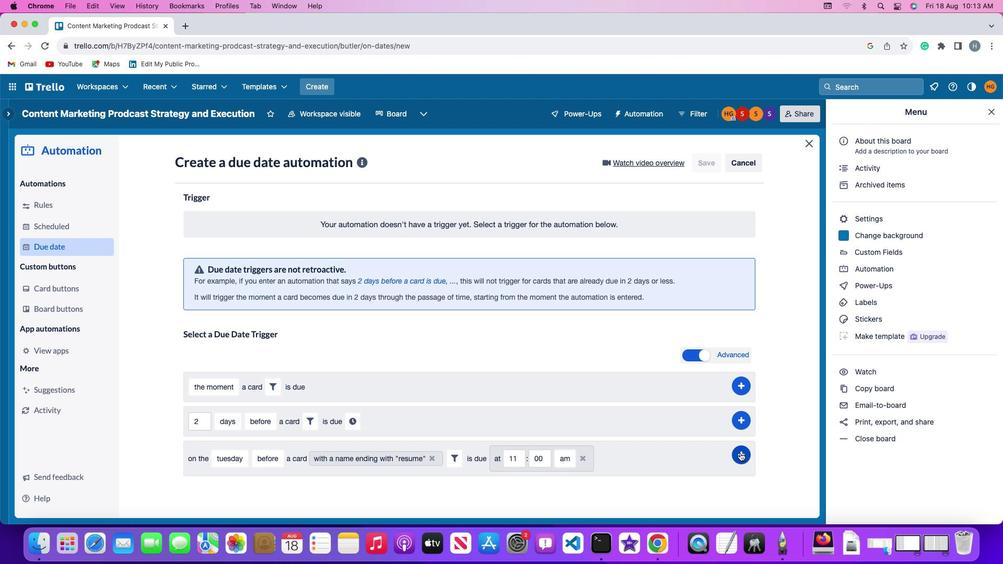 
Action: Mouse pressed left at (740, 452)
Screenshot: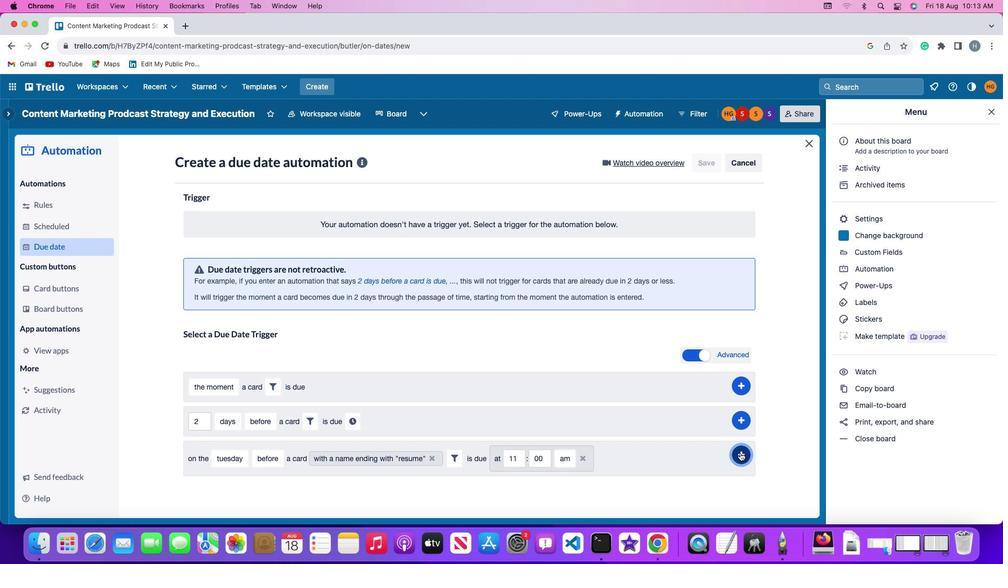 
Action: Mouse moved to (785, 367)
Screenshot: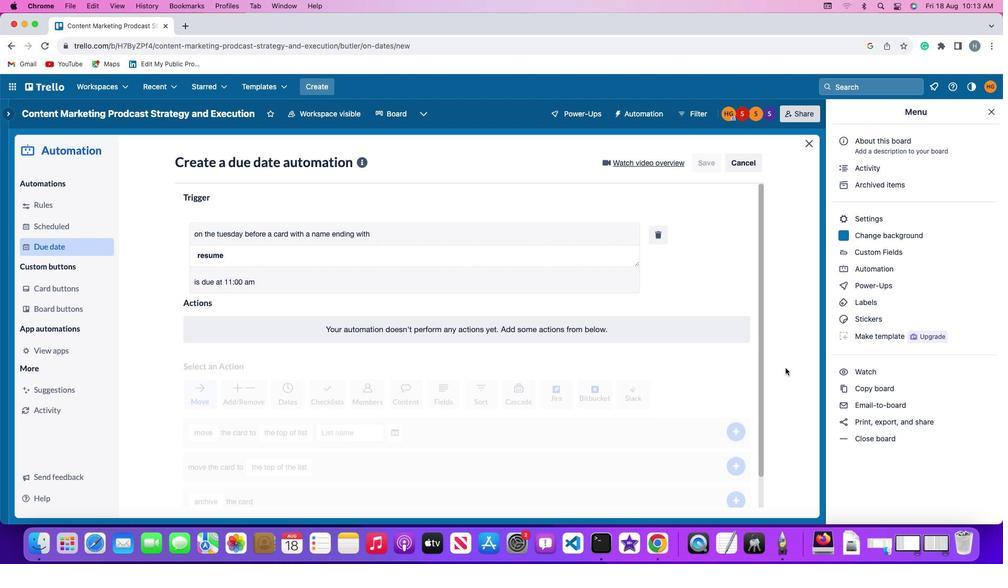 
